 Task: Open Card Web Analytics Review in Board Public Relations Press Release Strategy and Execution to Workspace Employee Assistance Programs and add a team member Softage.3@softage.net, a label Red, a checklist Hydroelectric Power, an attachment from your google drive, a color Red and finally, add a card description 'Plan and execute company team-building activity at an escape room' and a comment 'This task requires us to be proactive in identifying potential roadblocks and taking steps to overcome them.'. Add a start date 'Jan 03, 1900' with a due date 'Jan 03, 1900'
Action: Mouse moved to (84, 309)
Screenshot: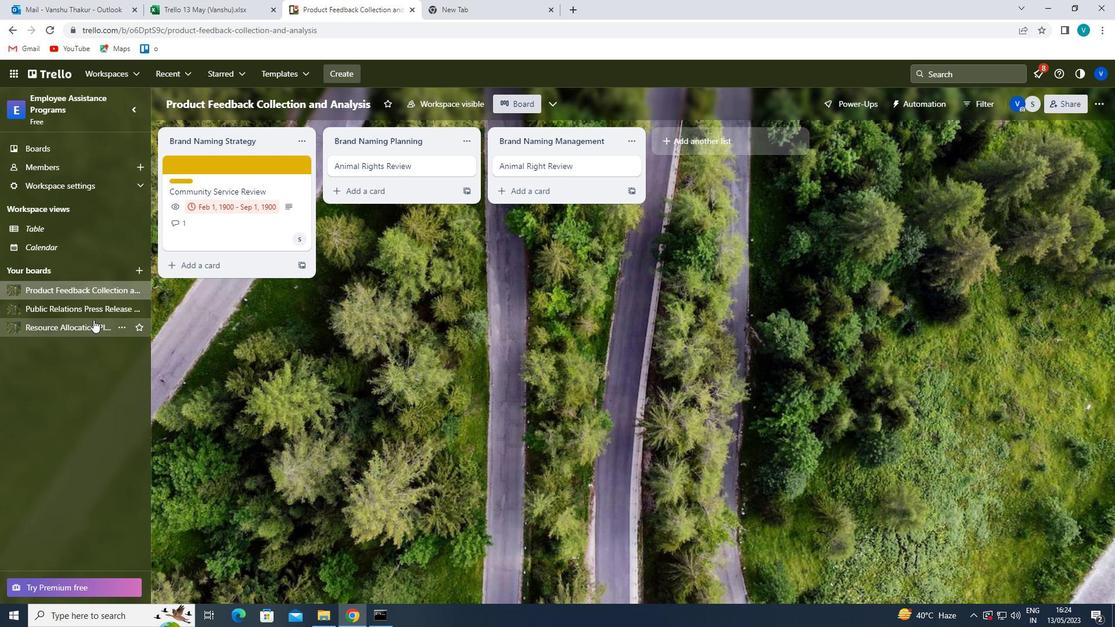 
Action: Mouse pressed left at (84, 309)
Screenshot: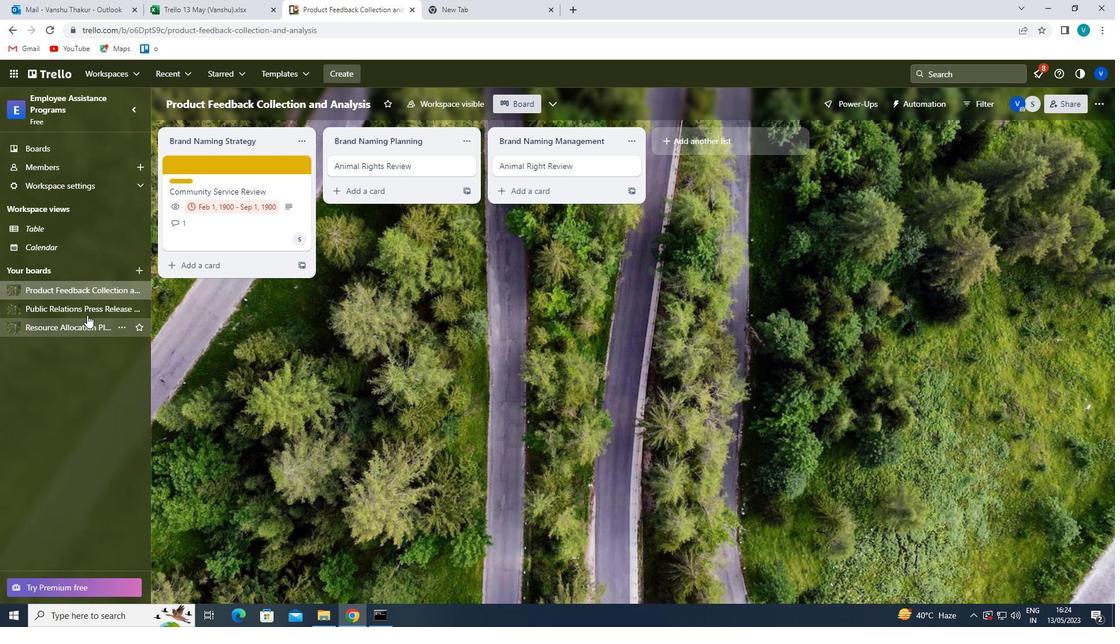 
Action: Mouse moved to (226, 162)
Screenshot: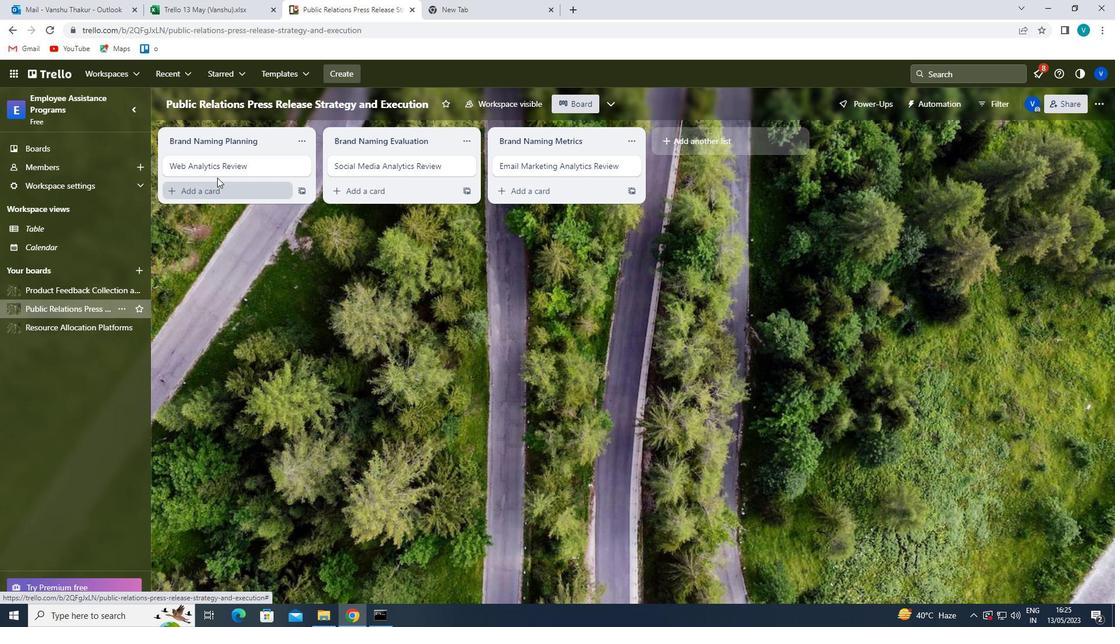 
Action: Mouse pressed left at (226, 162)
Screenshot: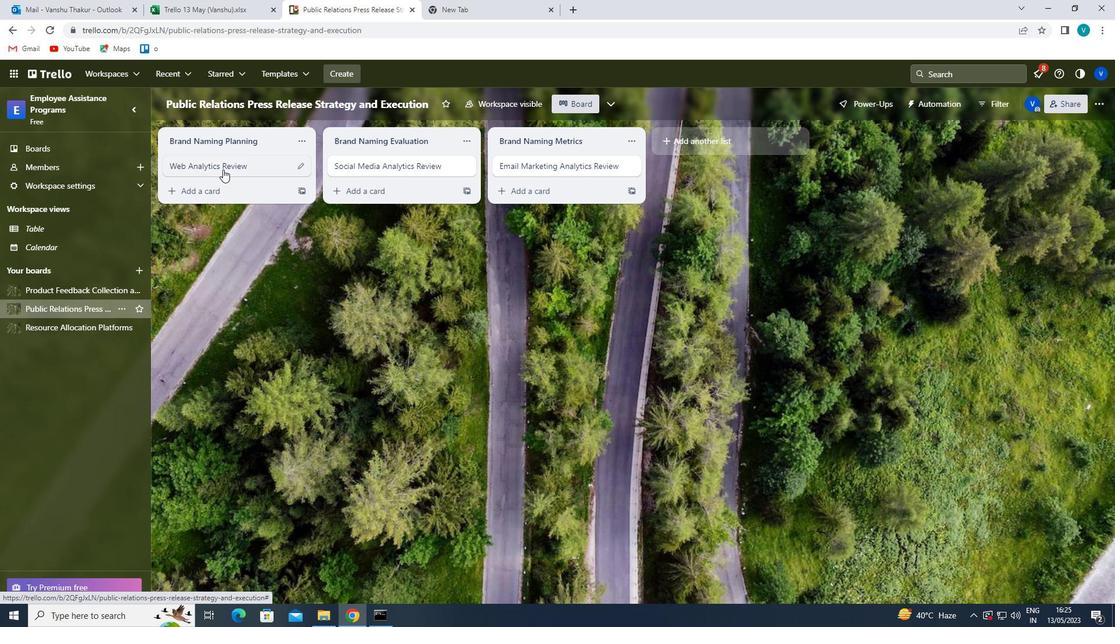 
Action: Mouse moved to (707, 163)
Screenshot: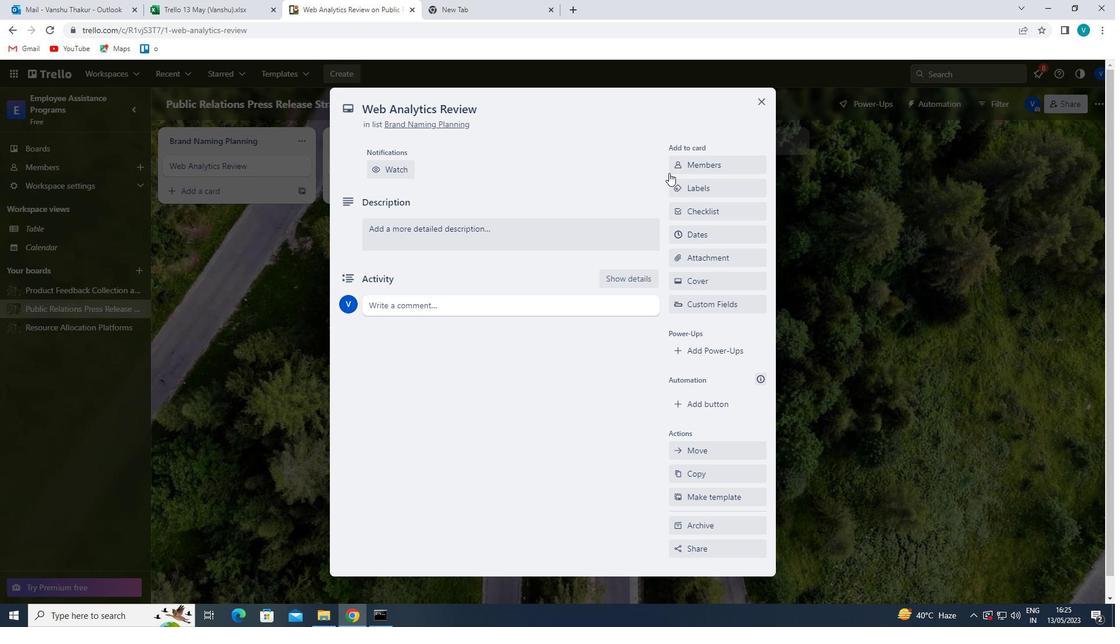
Action: Mouse pressed left at (707, 163)
Screenshot: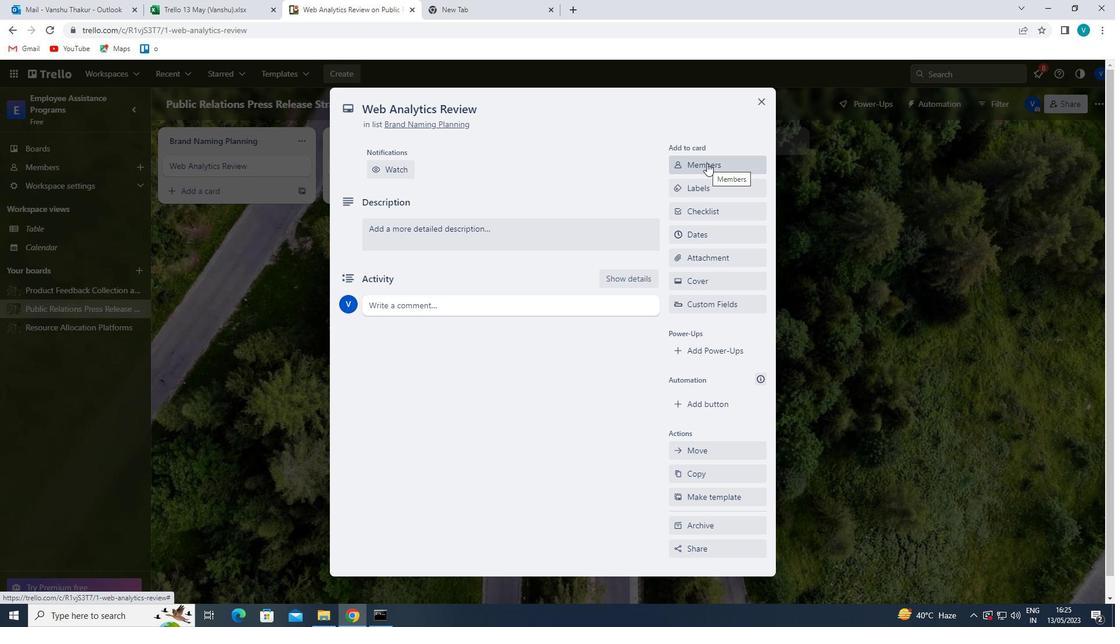 
Action: Mouse moved to (711, 202)
Screenshot: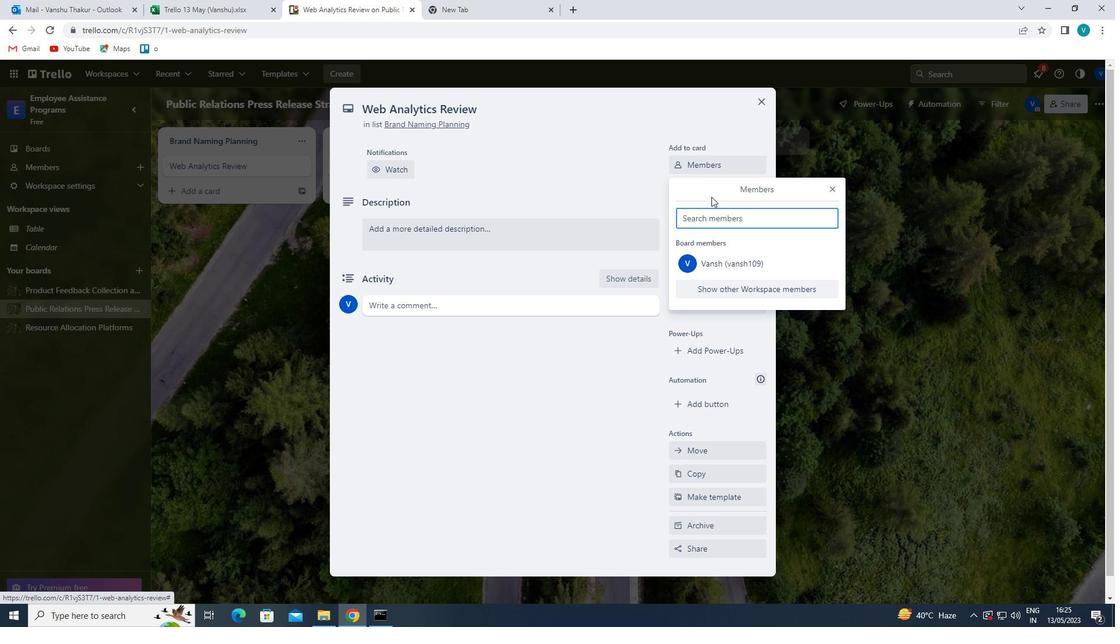
Action: Mouse pressed left at (711, 202)
Screenshot: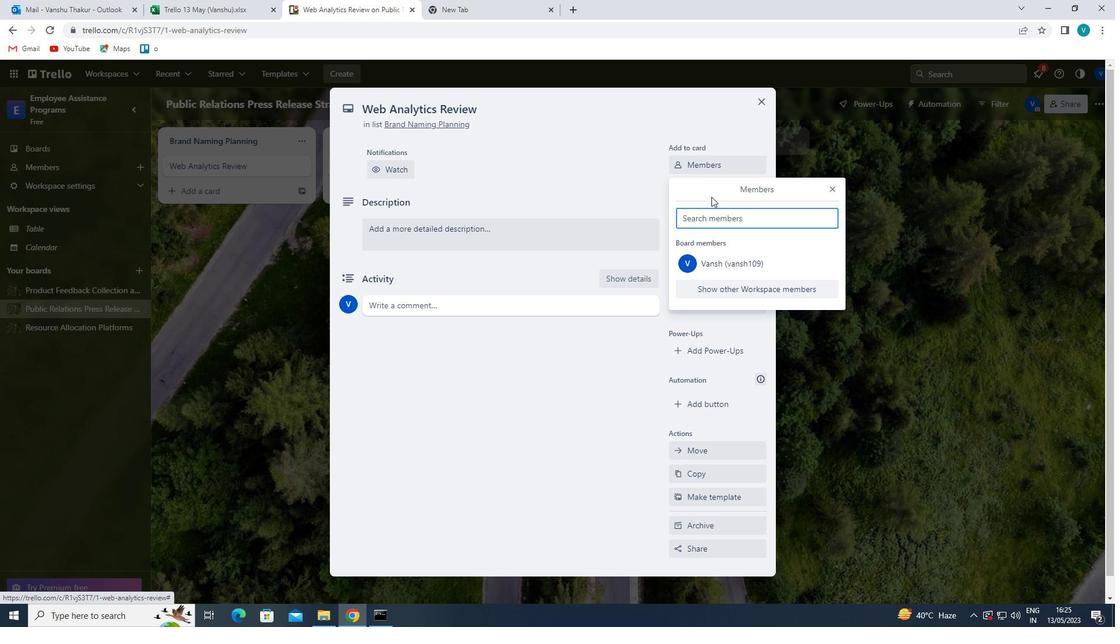 
Action: Mouse moved to (711, 208)
Screenshot: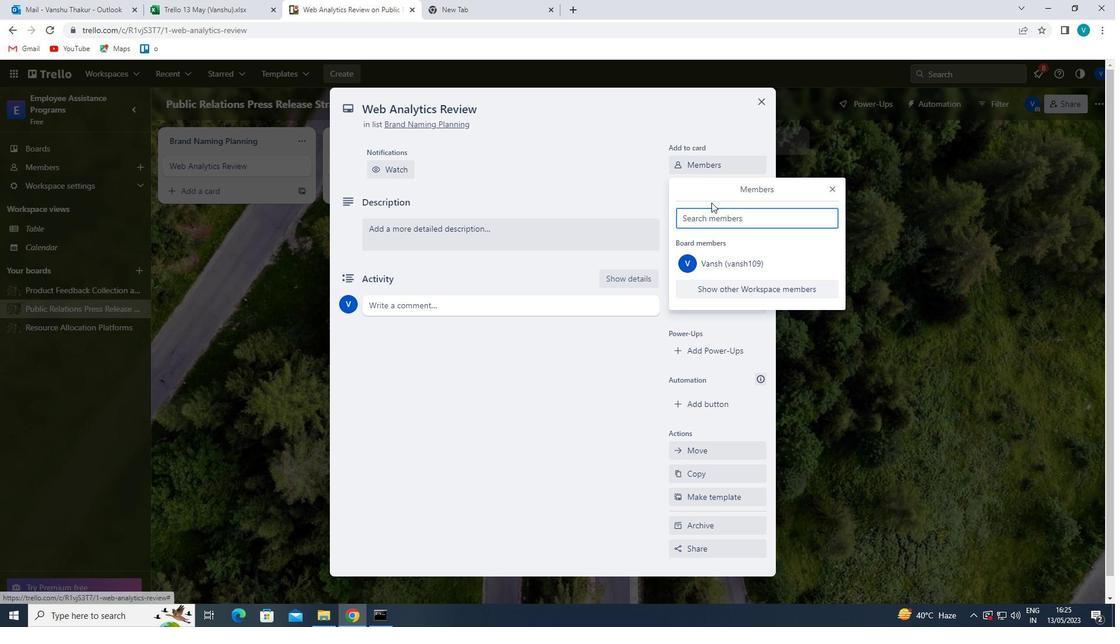 
Action: Mouse pressed left at (711, 208)
Screenshot: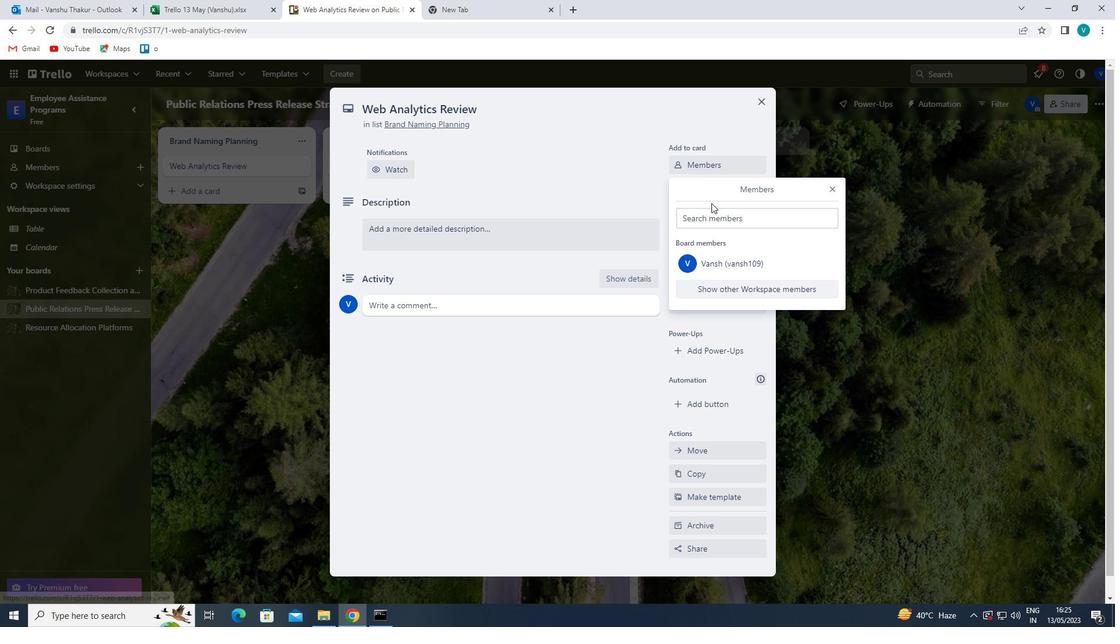 
Action: Key pressed <Key.shift>SOFT
Screenshot: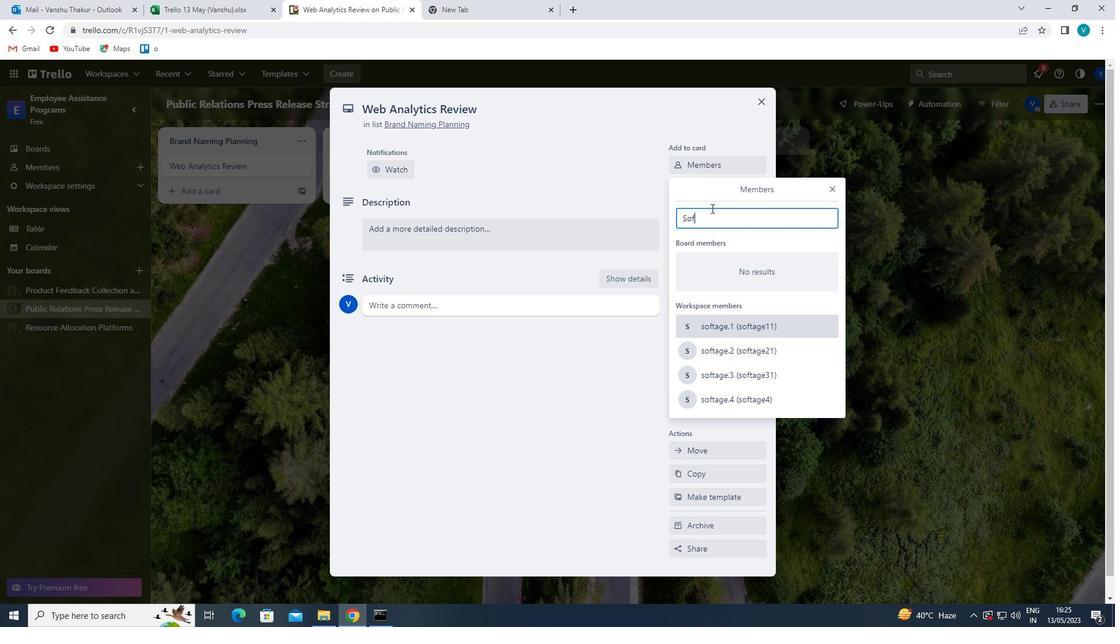 
Action: Mouse moved to (727, 368)
Screenshot: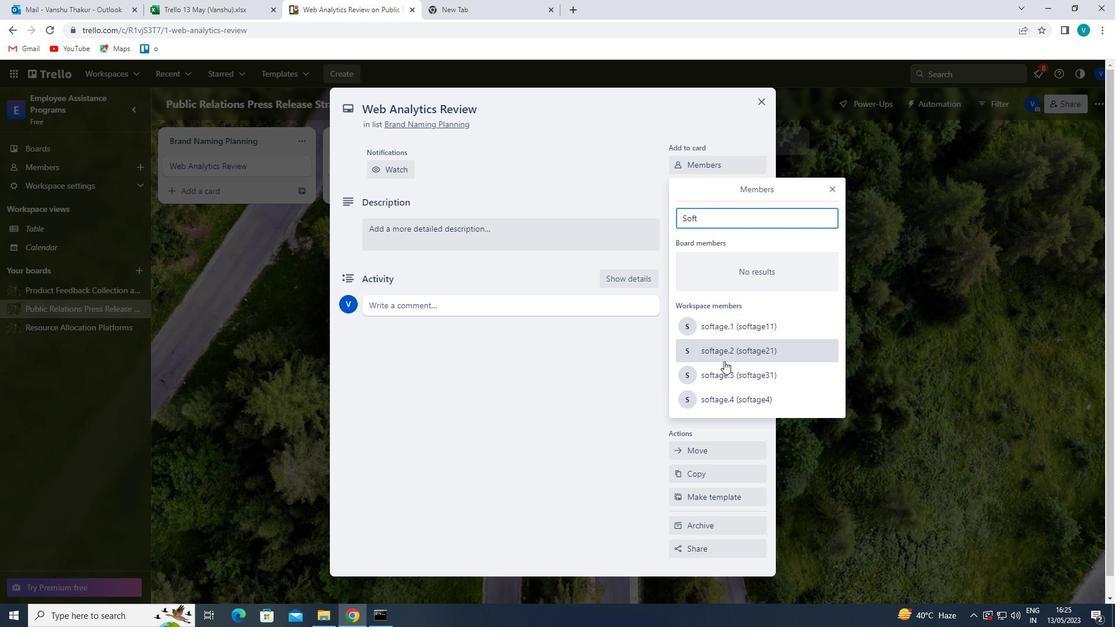 
Action: Mouse pressed left at (727, 368)
Screenshot: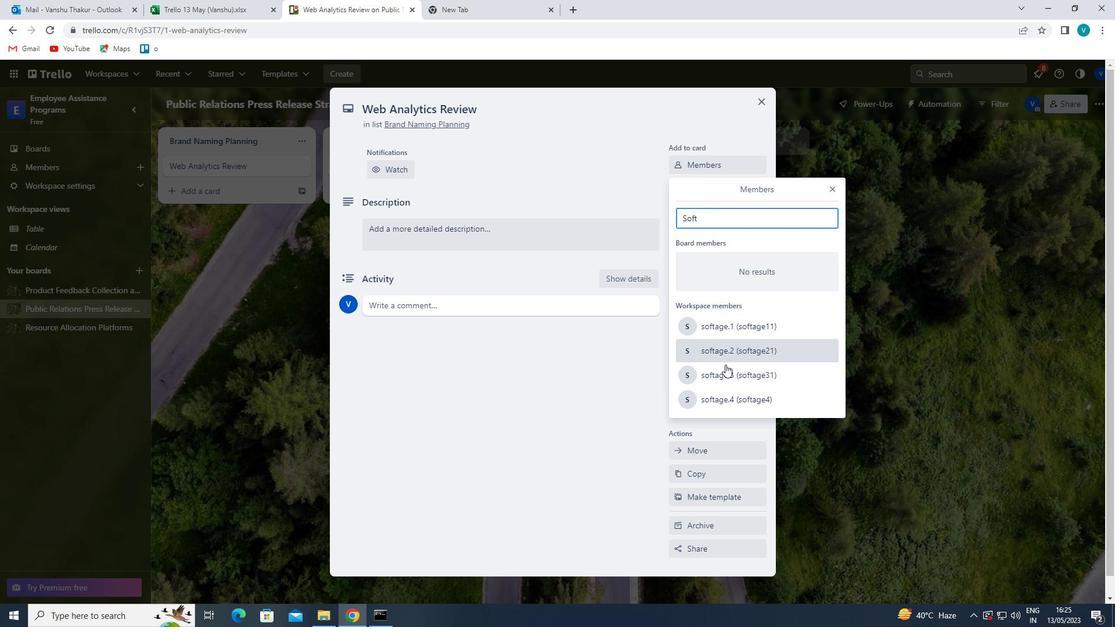 
Action: Mouse moved to (833, 189)
Screenshot: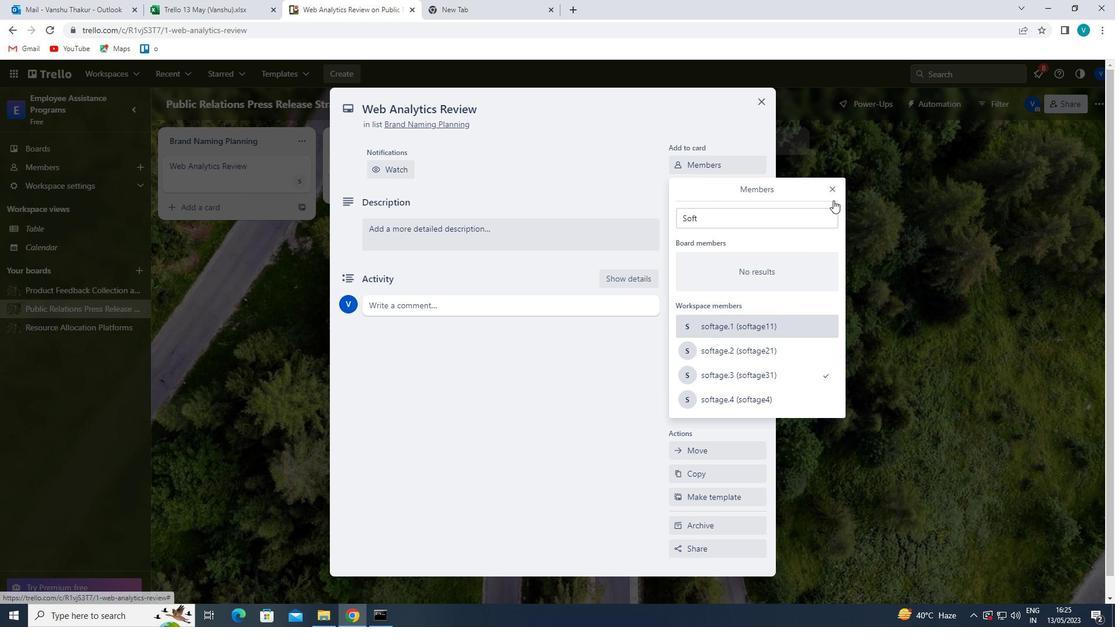 
Action: Mouse pressed left at (833, 189)
Screenshot: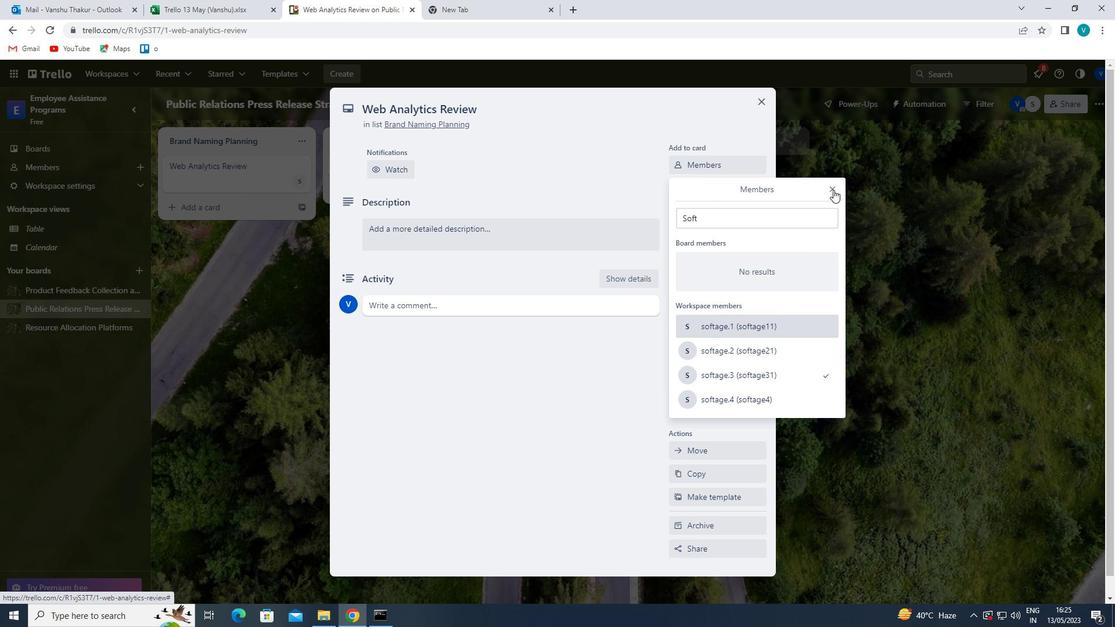 
Action: Mouse moved to (707, 228)
Screenshot: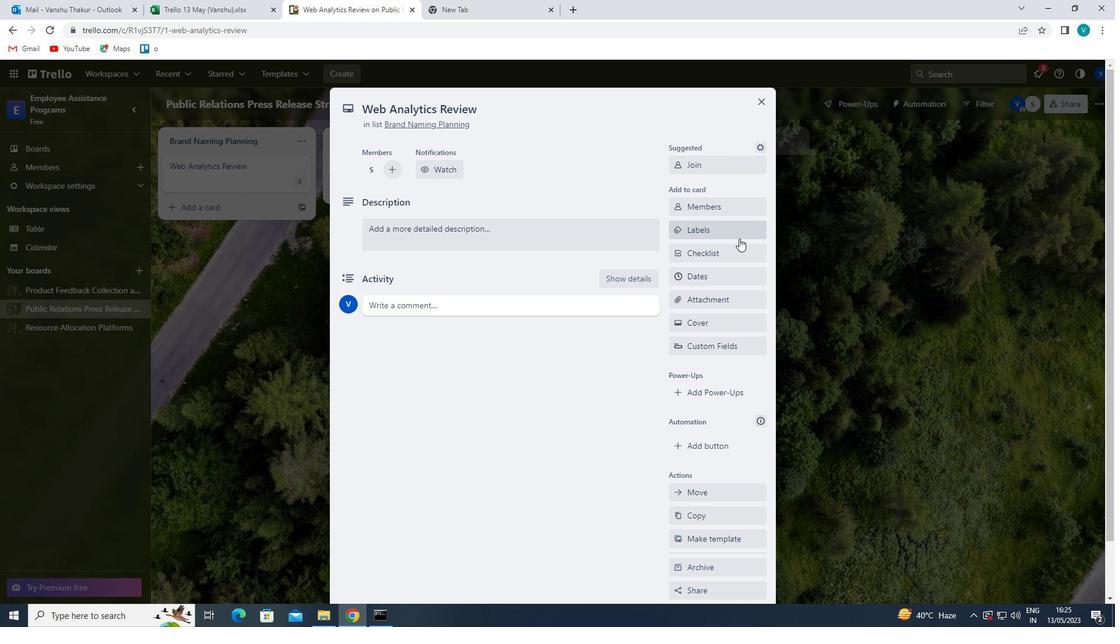 
Action: Mouse pressed left at (707, 228)
Screenshot: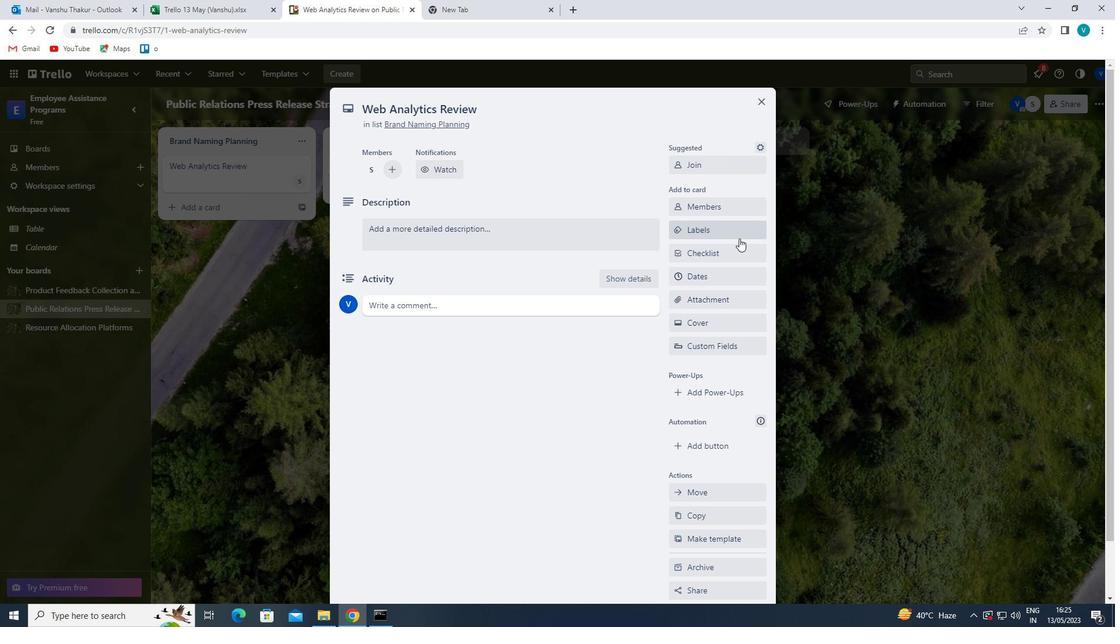 
Action: Mouse moved to (736, 390)
Screenshot: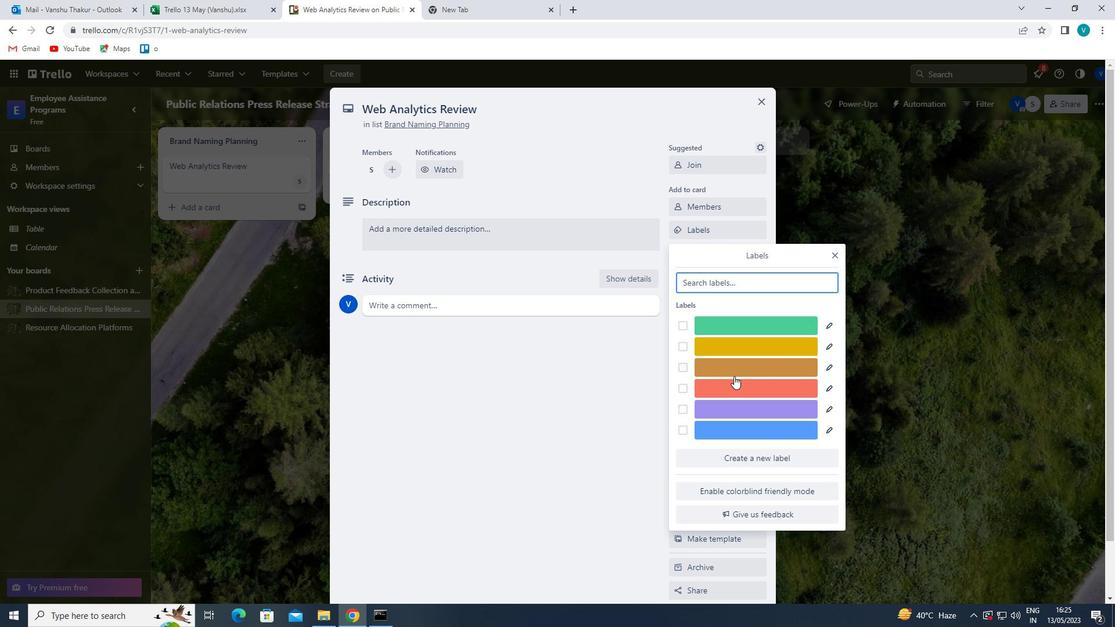 
Action: Mouse pressed left at (736, 390)
Screenshot: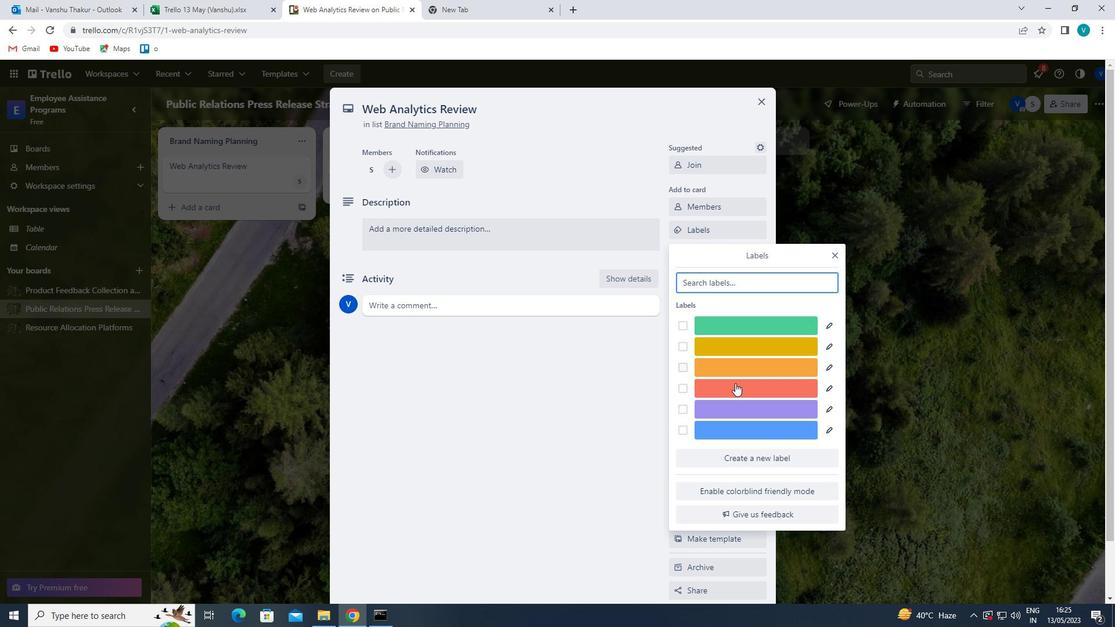 
Action: Mouse moved to (836, 253)
Screenshot: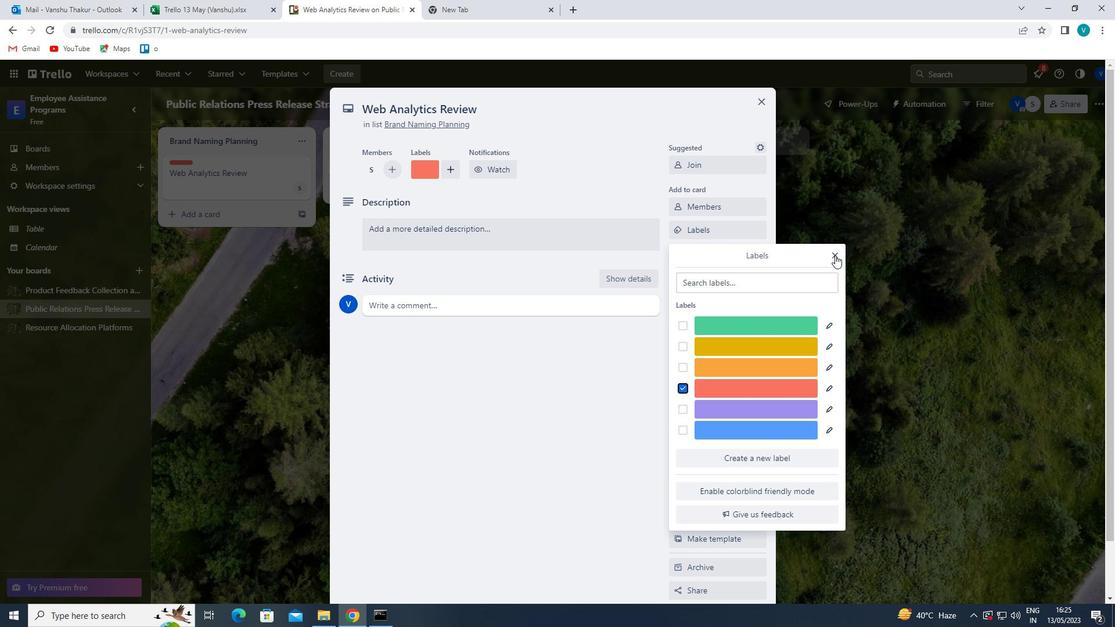 
Action: Mouse pressed left at (836, 253)
Screenshot: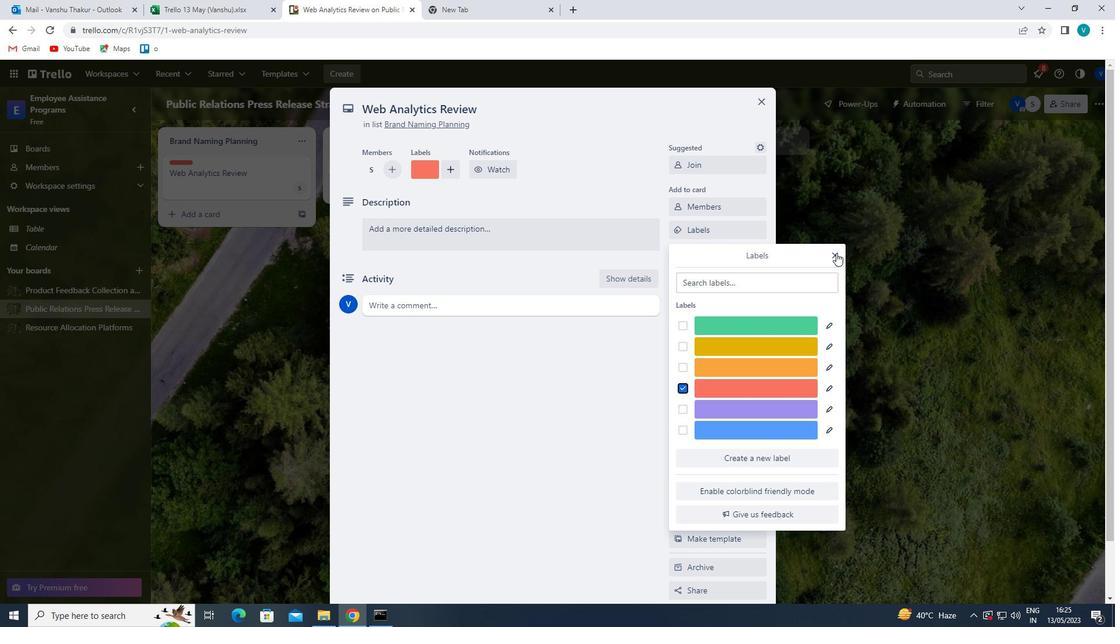 
Action: Mouse moved to (693, 248)
Screenshot: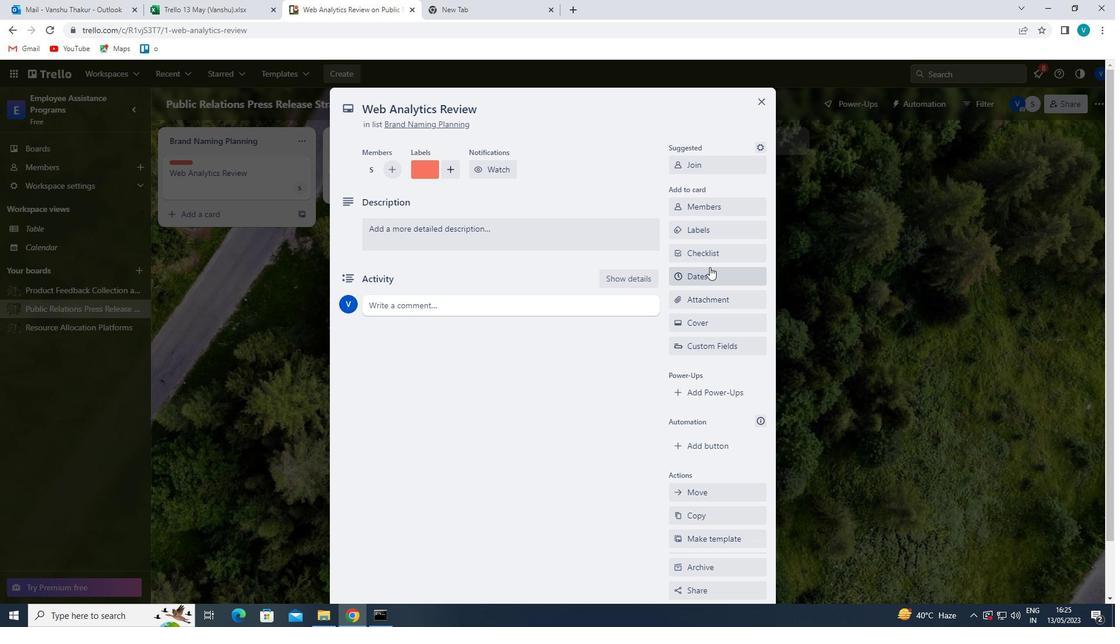 
Action: Mouse pressed left at (693, 248)
Screenshot: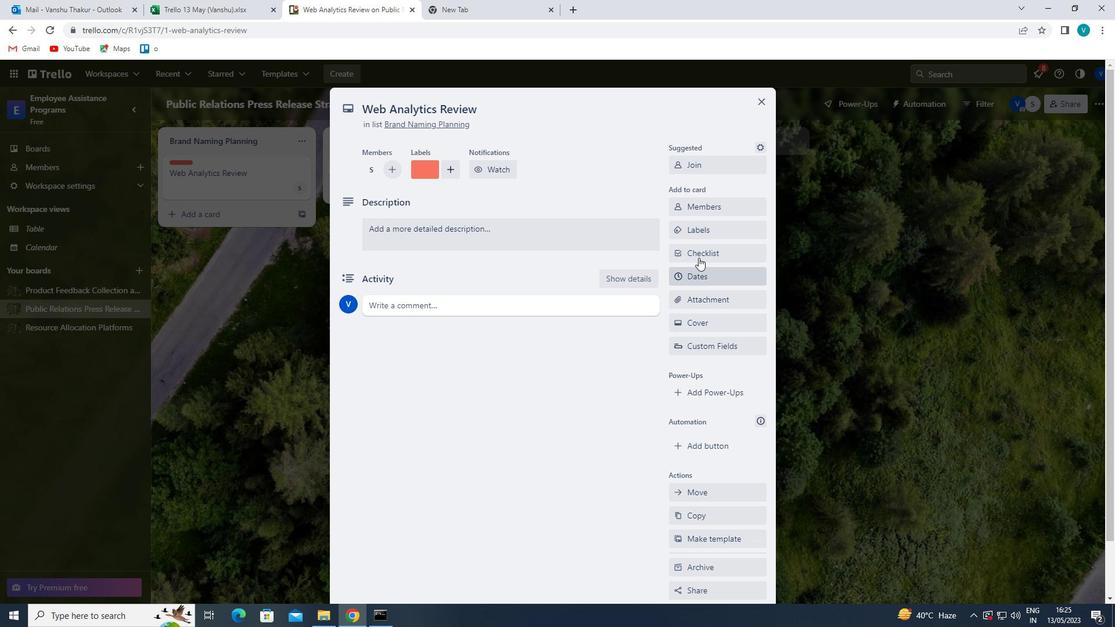 
Action: Mouse moved to (569, 277)
Screenshot: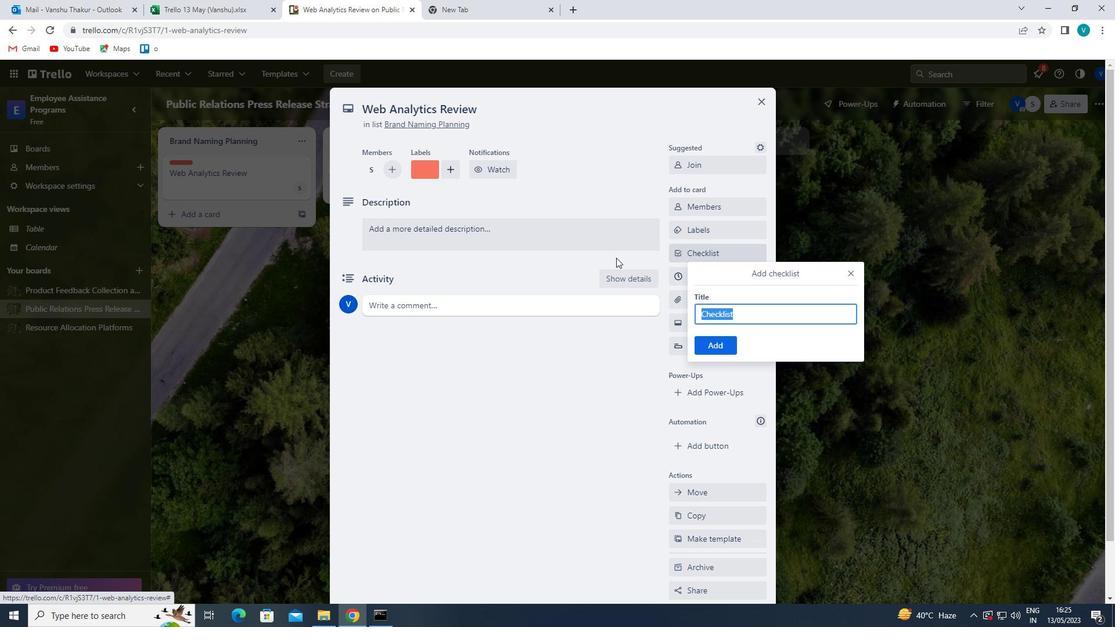 
Action: Key pressed <Key.shift>HYDRO
Screenshot: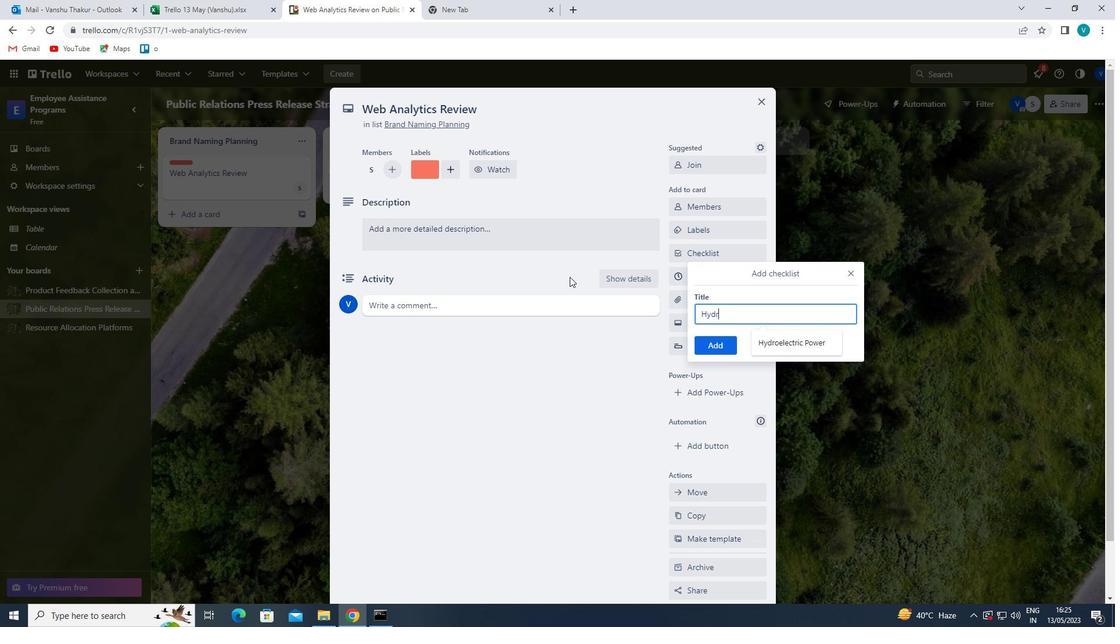 
Action: Mouse moved to (794, 345)
Screenshot: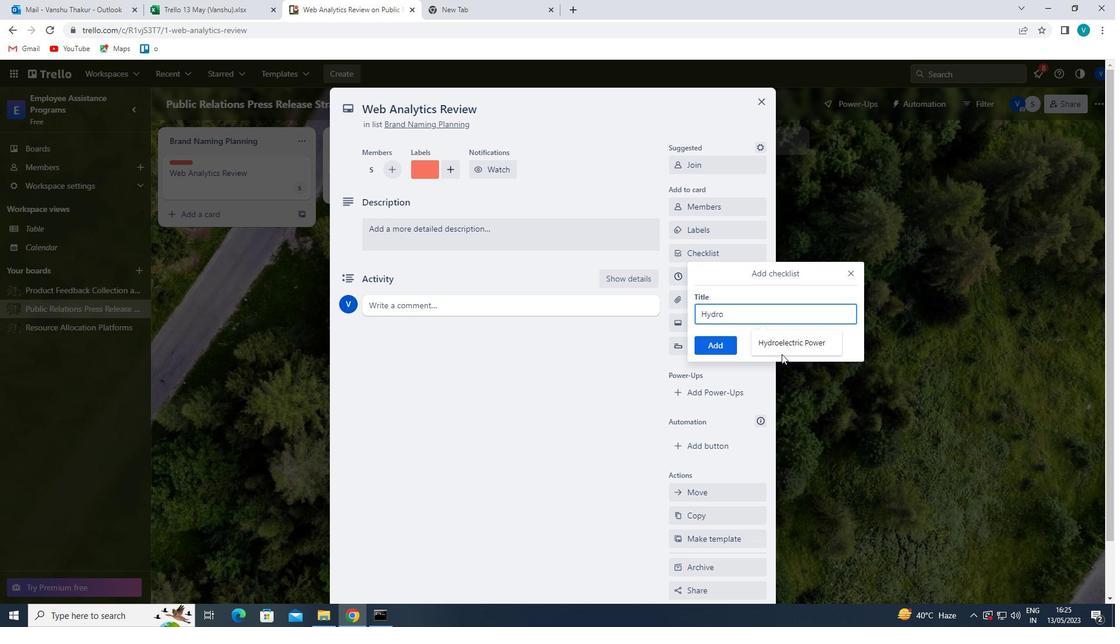 
Action: Mouse pressed left at (794, 345)
Screenshot: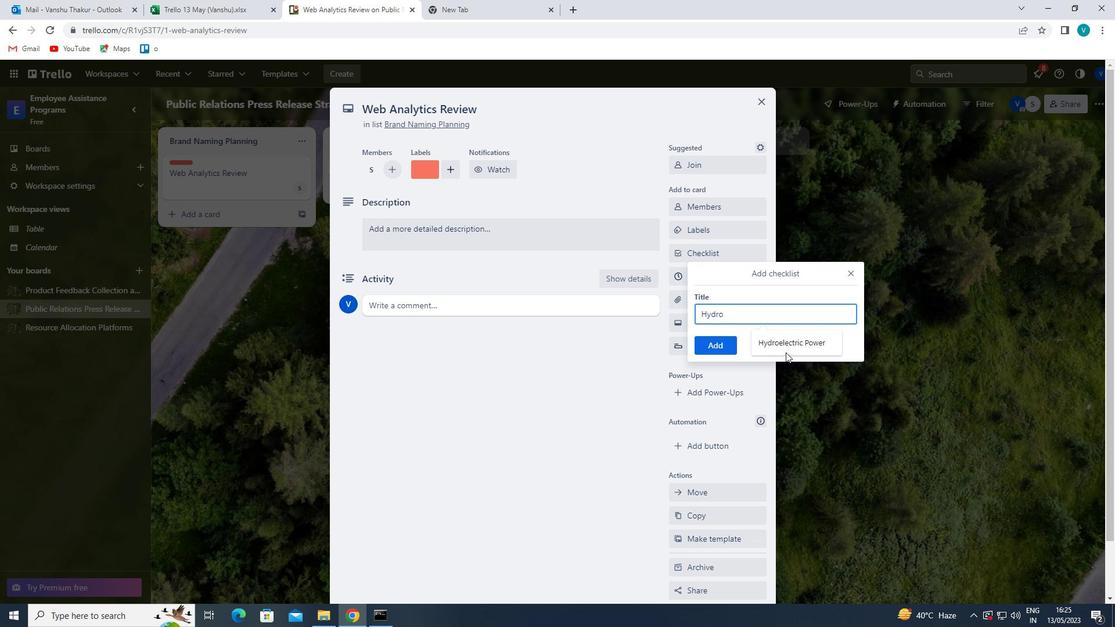 
Action: Mouse moved to (715, 344)
Screenshot: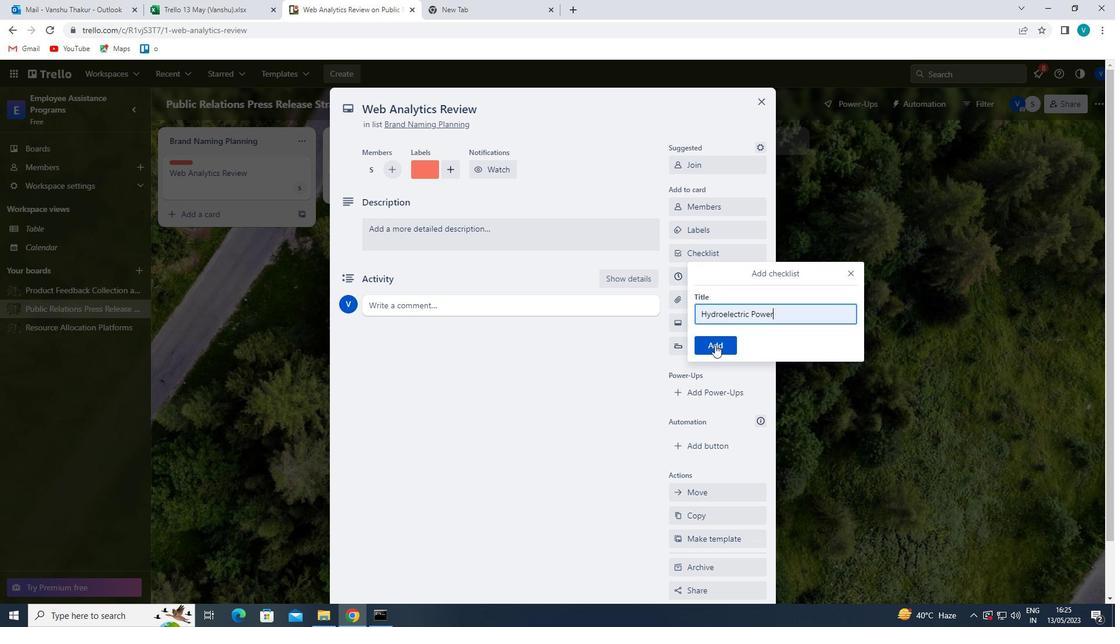 
Action: Mouse pressed left at (715, 344)
Screenshot: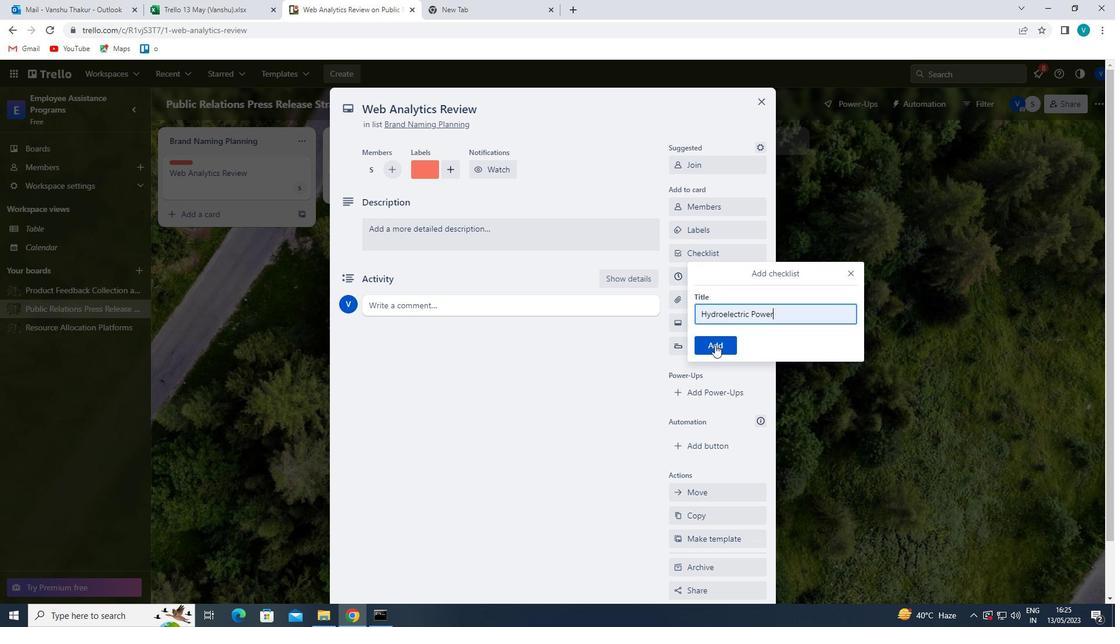 
Action: Mouse moved to (725, 300)
Screenshot: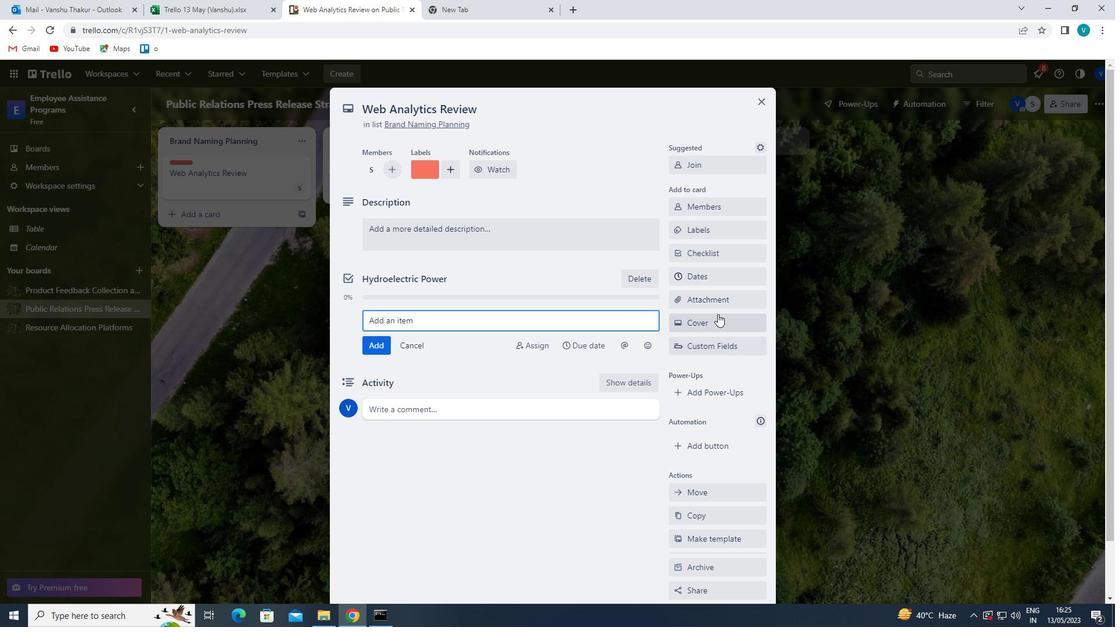 
Action: Mouse pressed left at (725, 300)
Screenshot: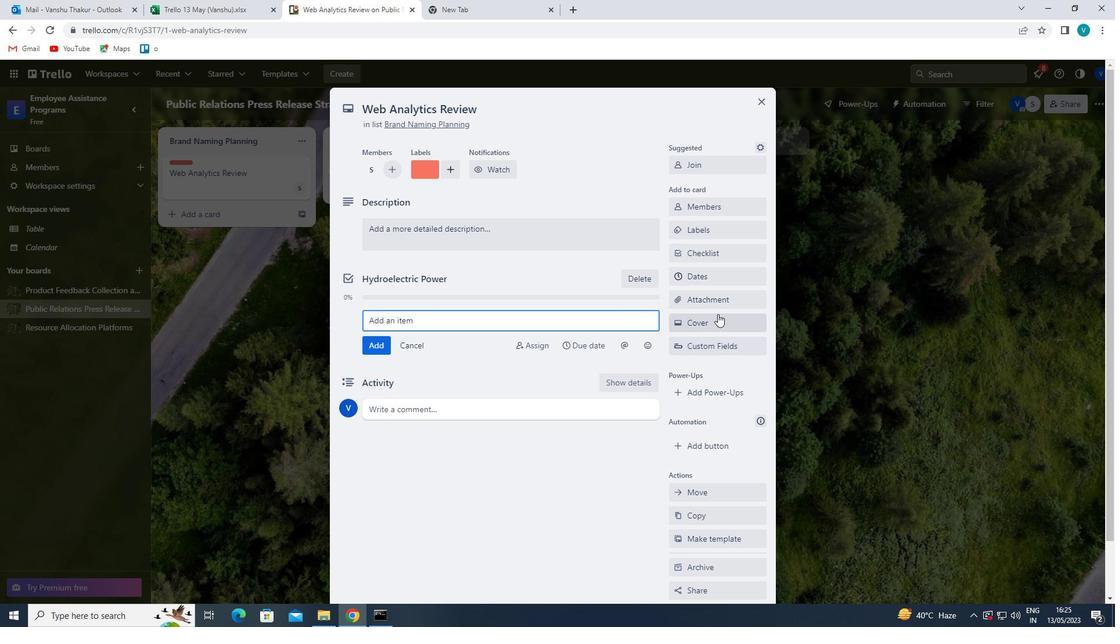 
Action: Mouse moved to (706, 384)
Screenshot: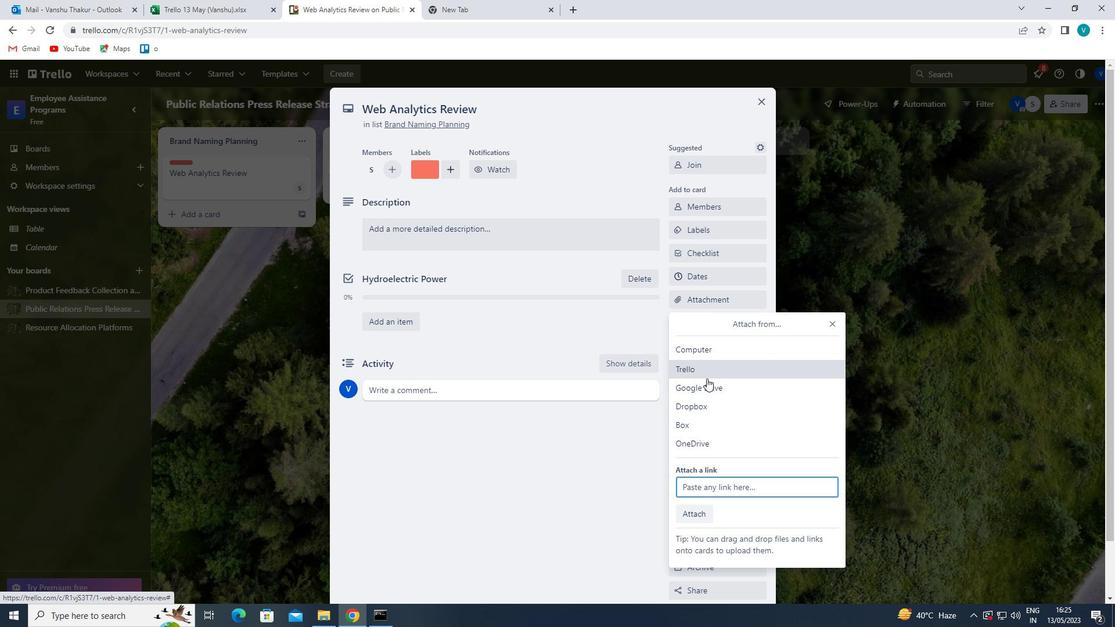 
Action: Mouse pressed left at (706, 384)
Screenshot: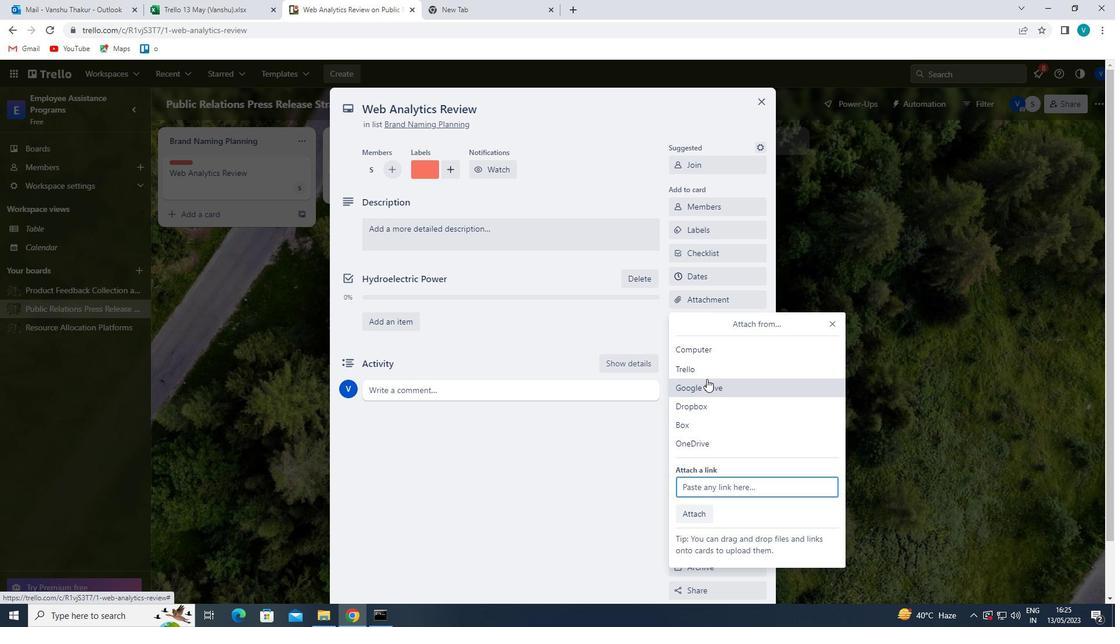 
Action: Mouse moved to (660, 322)
Screenshot: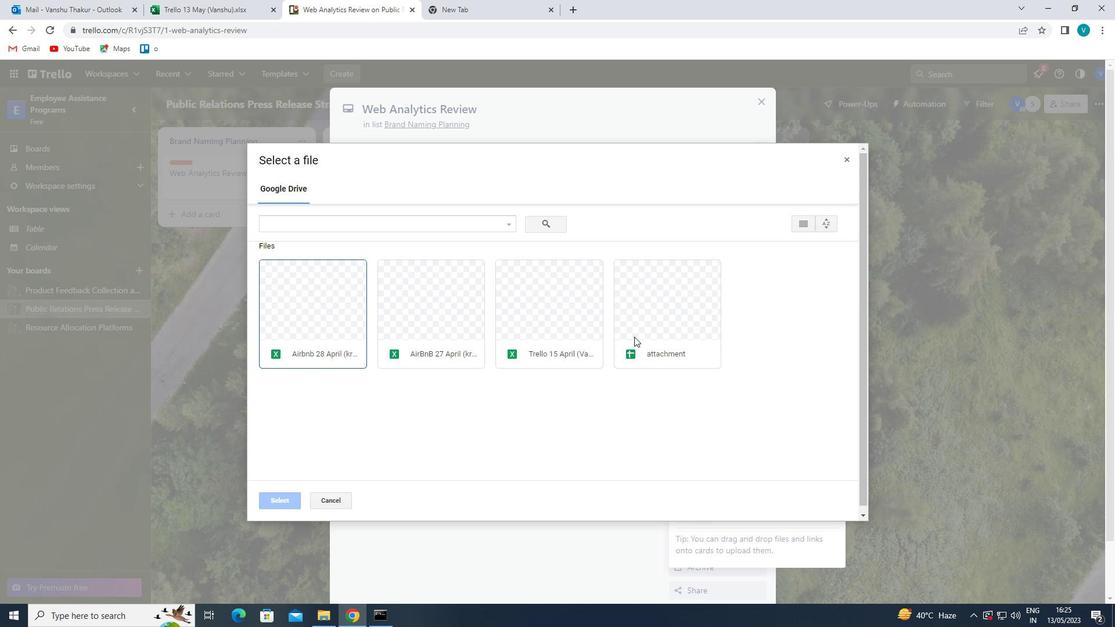 
Action: Mouse pressed left at (660, 322)
Screenshot: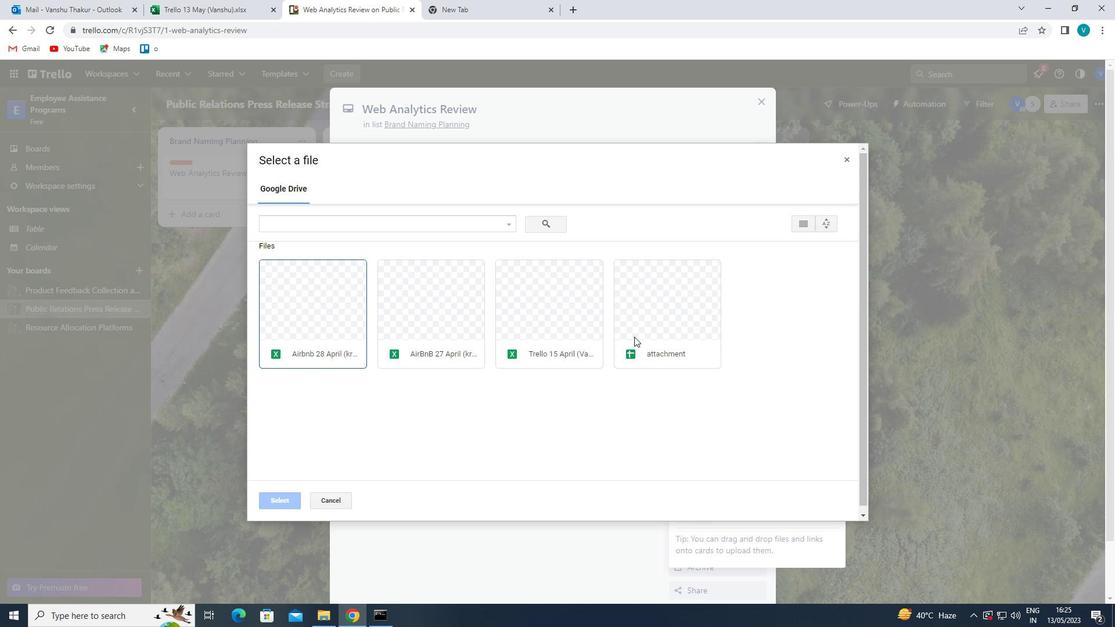 
Action: Mouse moved to (659, 324)
Screenshot: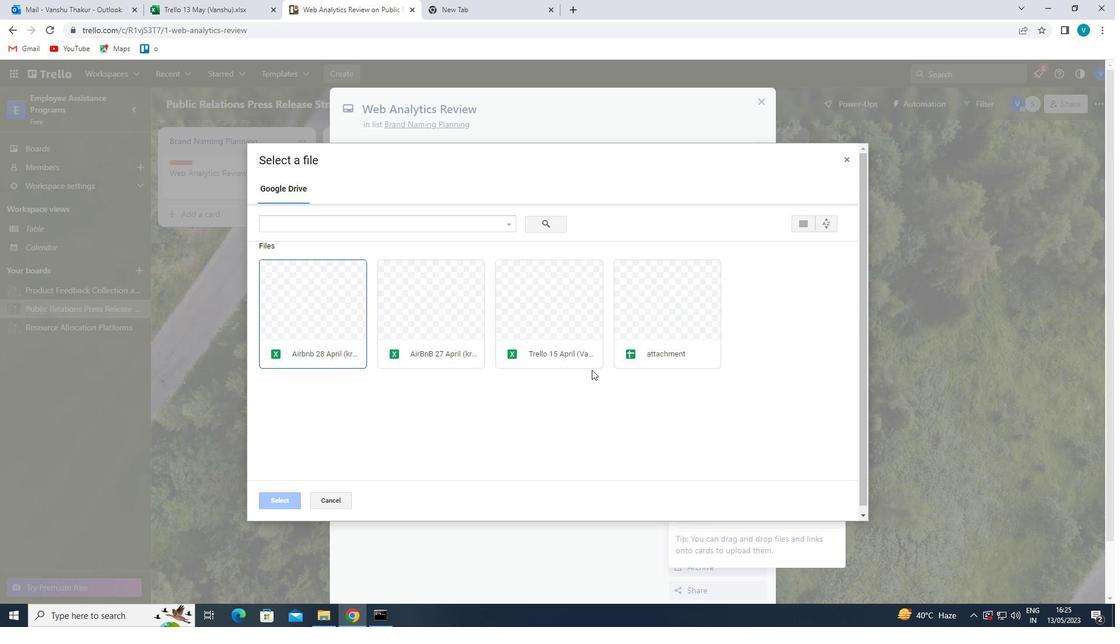 
Action: Mouse pressed left at (659, 324)
Screenshot: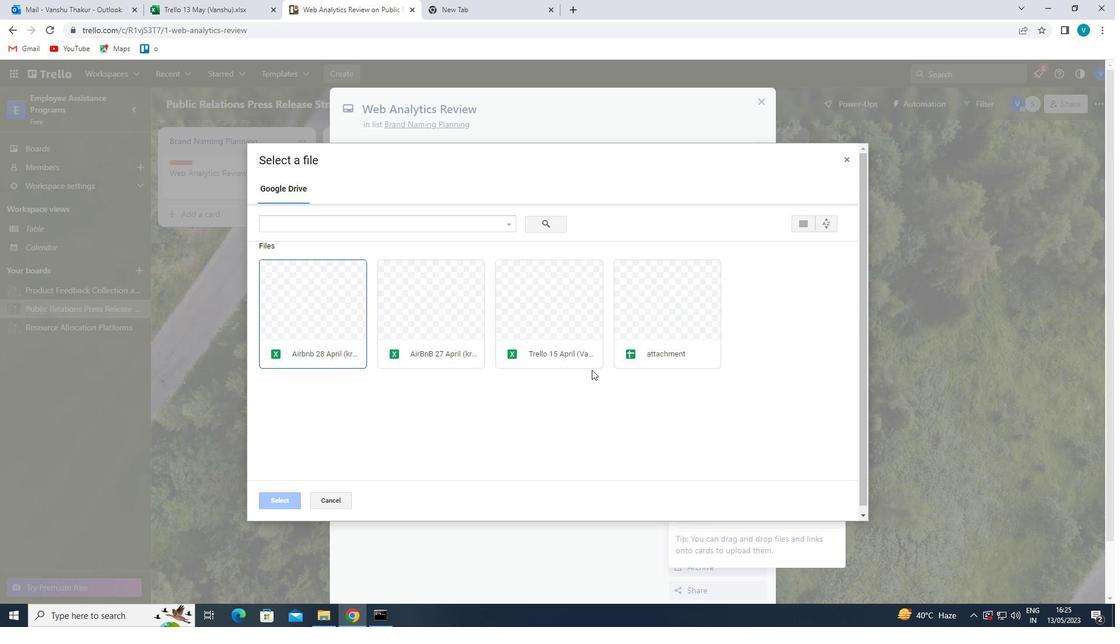 
Action: Mouse moved to (283, 500)
Screenshot: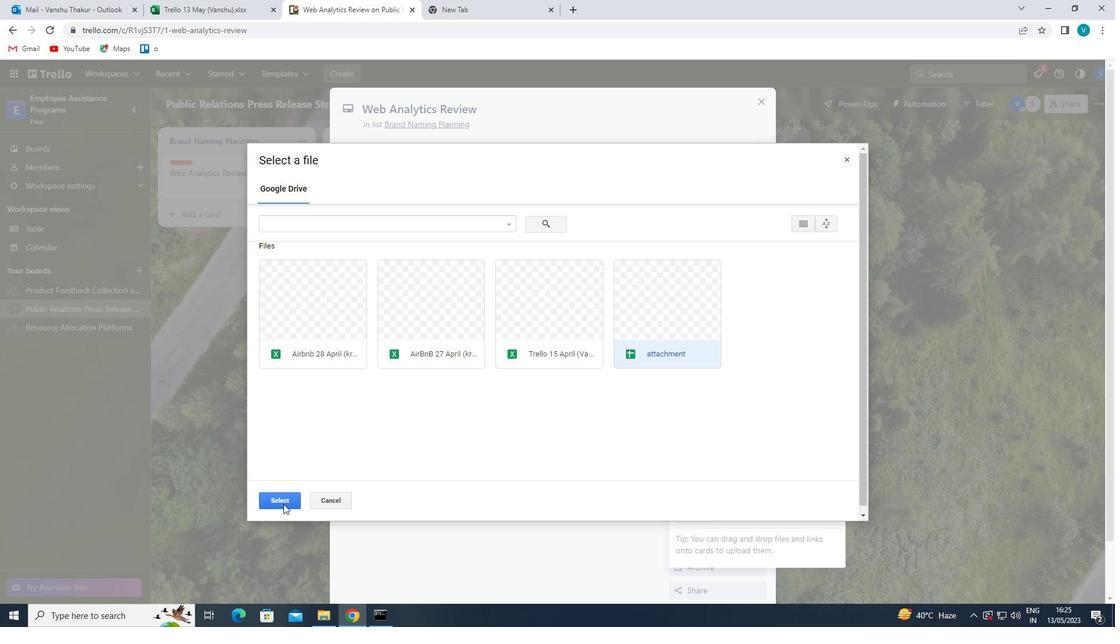 
Action: Mouse pressed left at (283, 500)
Screenshot: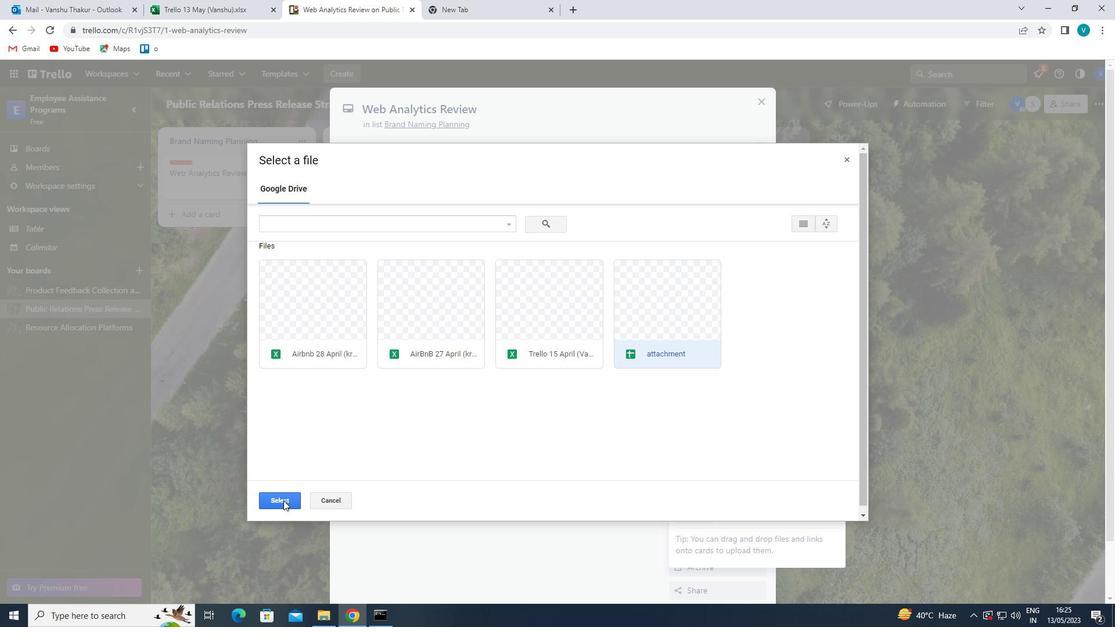
Action: Mouse moved to (716, 320)
Screenshot: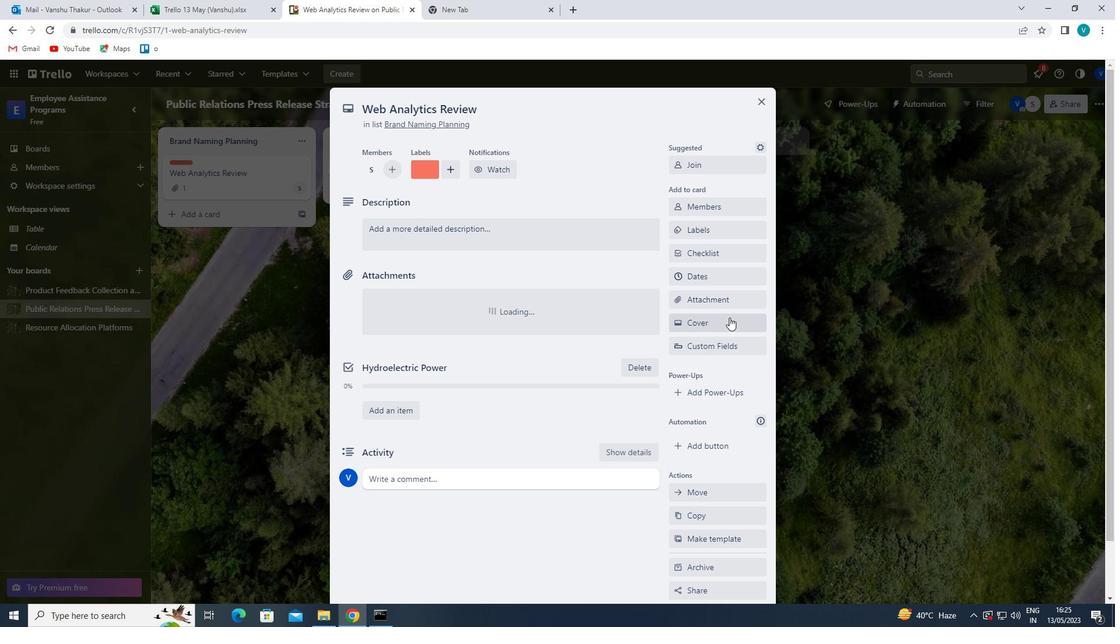 
Action: Mouse pressed left at (716, 320)
Screenshot: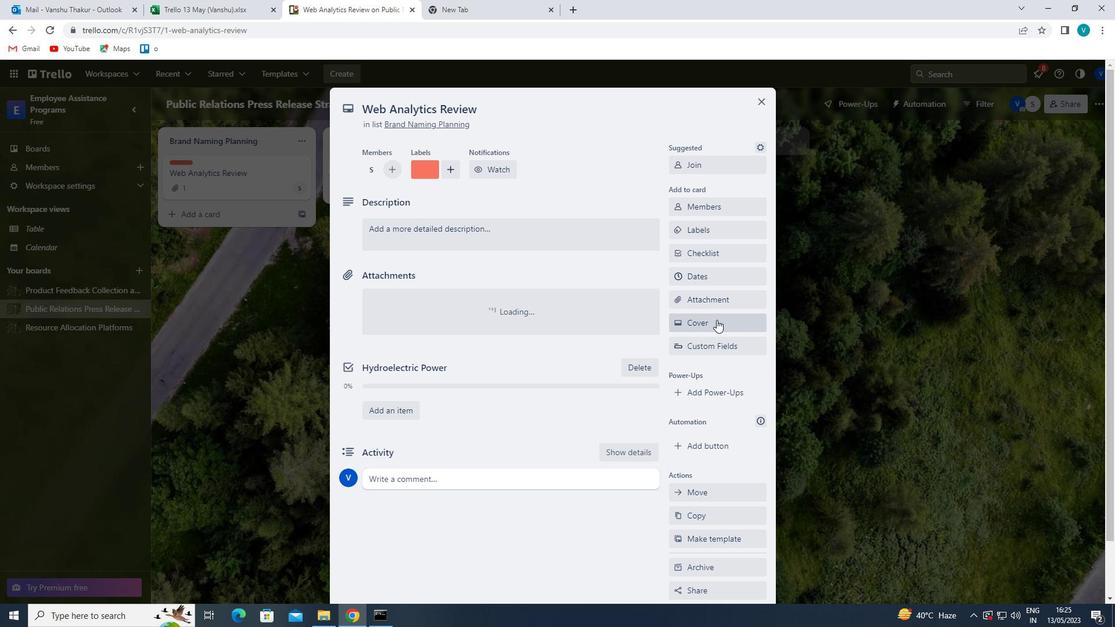 
Action: Mouse moved to (787, 369)
Screenshot: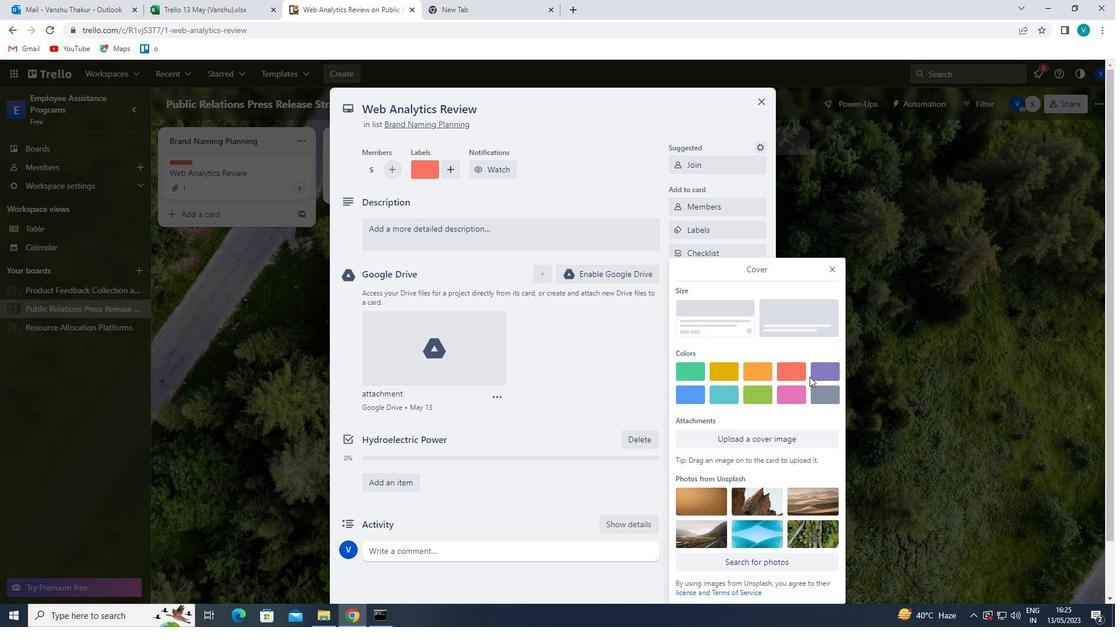 
Action: Mouse pressed left at (787, 369)
Screenshot: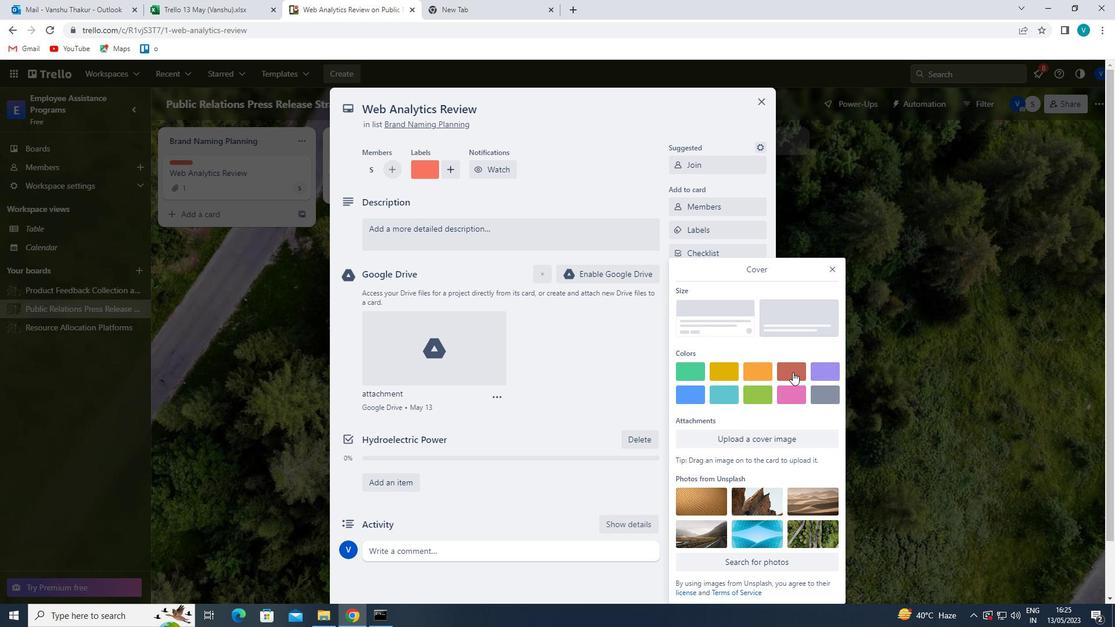 
Action: Mouse moved to (832, 246)
Screenshot: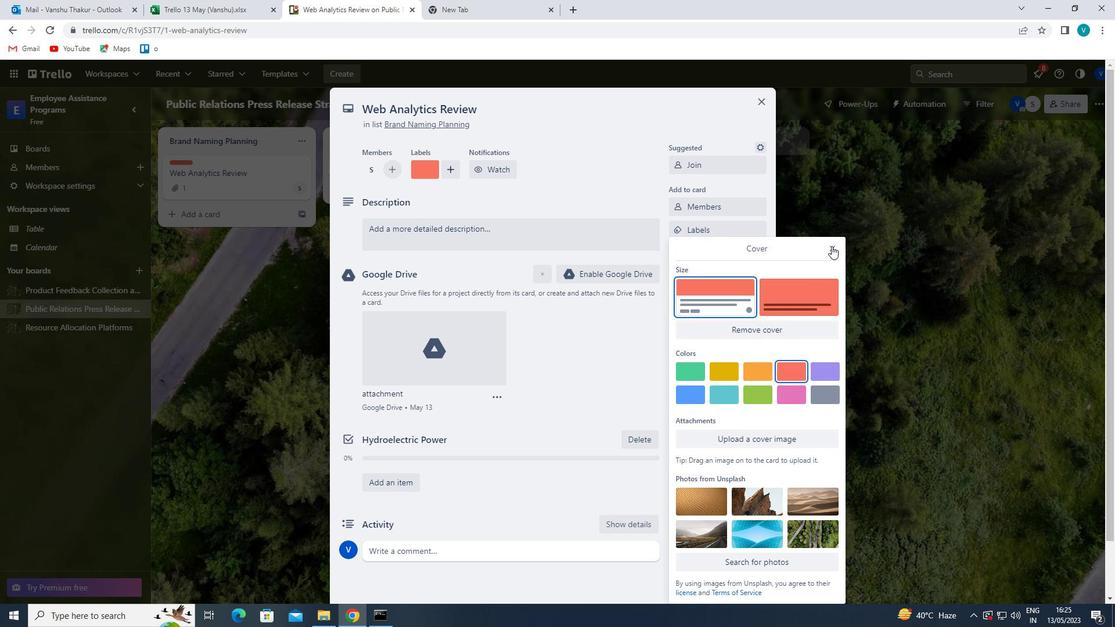 
Action: Mouse pressed left at (832, 246)
Screenshot: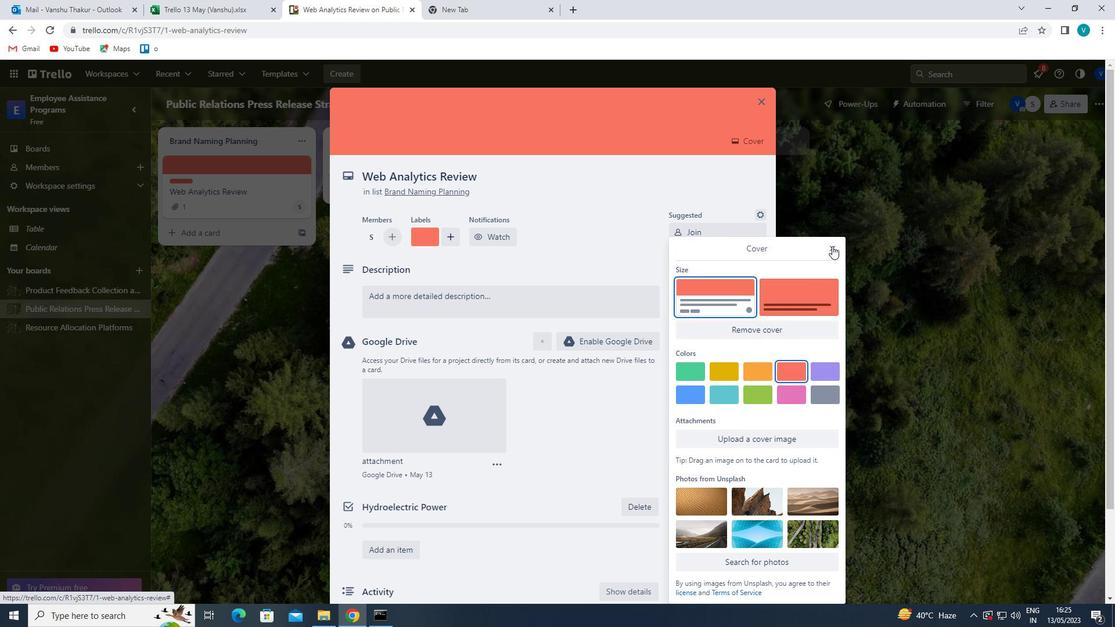 
Action: Mouse moved to (529, 298)
Screenshot: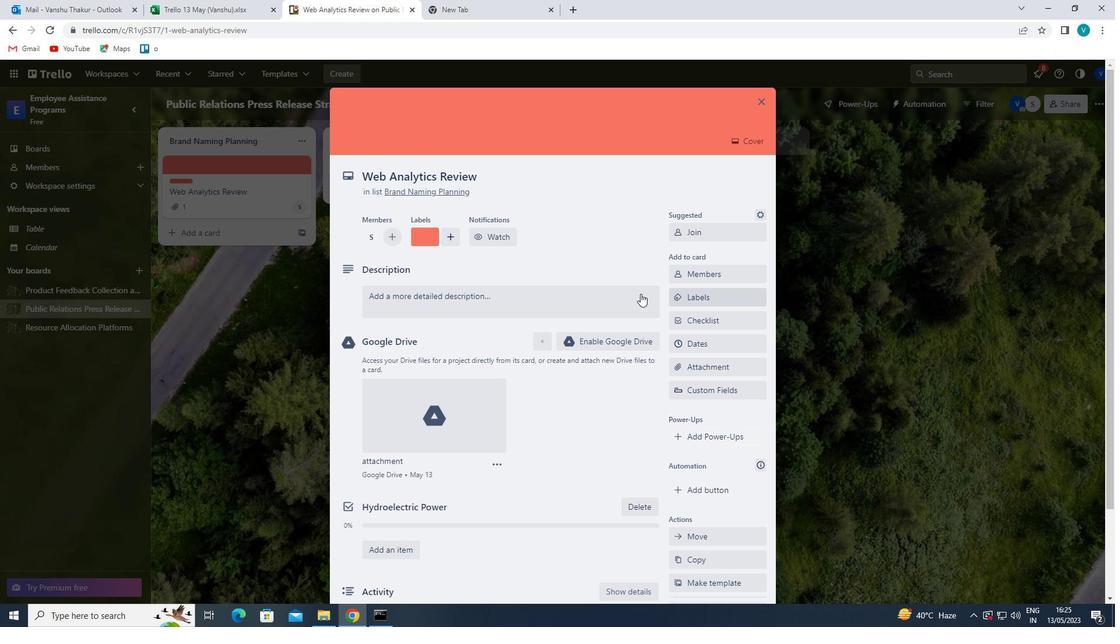 
Action: Mouse pressed left at (529, 298)
Screenshot: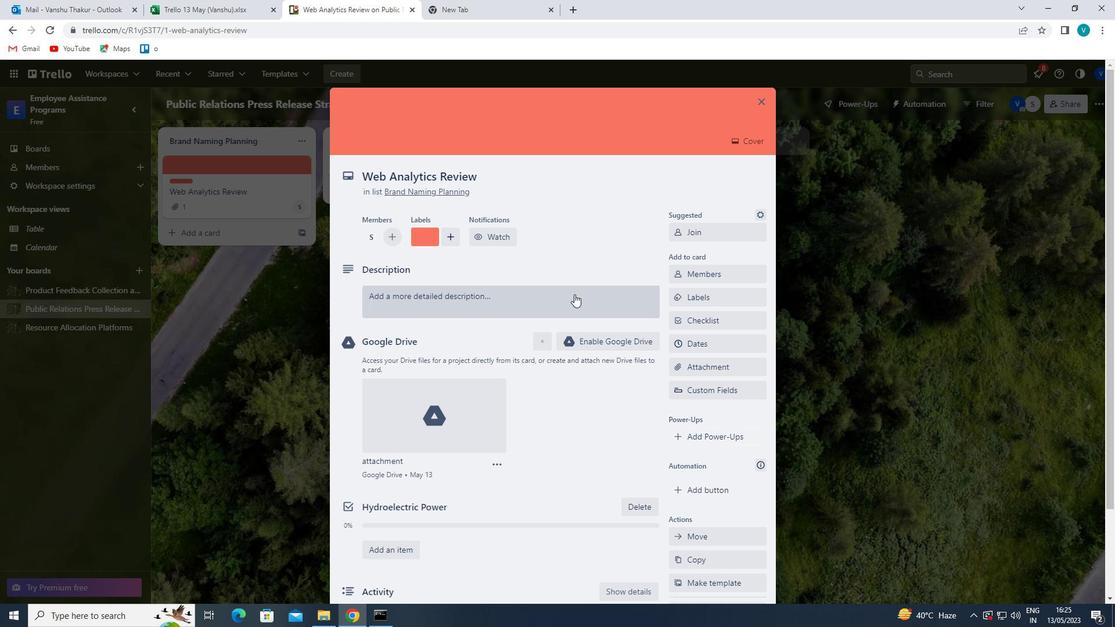 
Action: Key pressed '<Key.shift>PLAN<Key.space>AND<Key.space>EXECUTE<Key.space>COMPANY<Key.space>TEAM-BUILDING<Key.space>ACTIVIR<Key.backspace>TY<Key.space>AT<Key.space>AN<Key.space>ESCAPE<Key.space>ROOM'
Screenshot: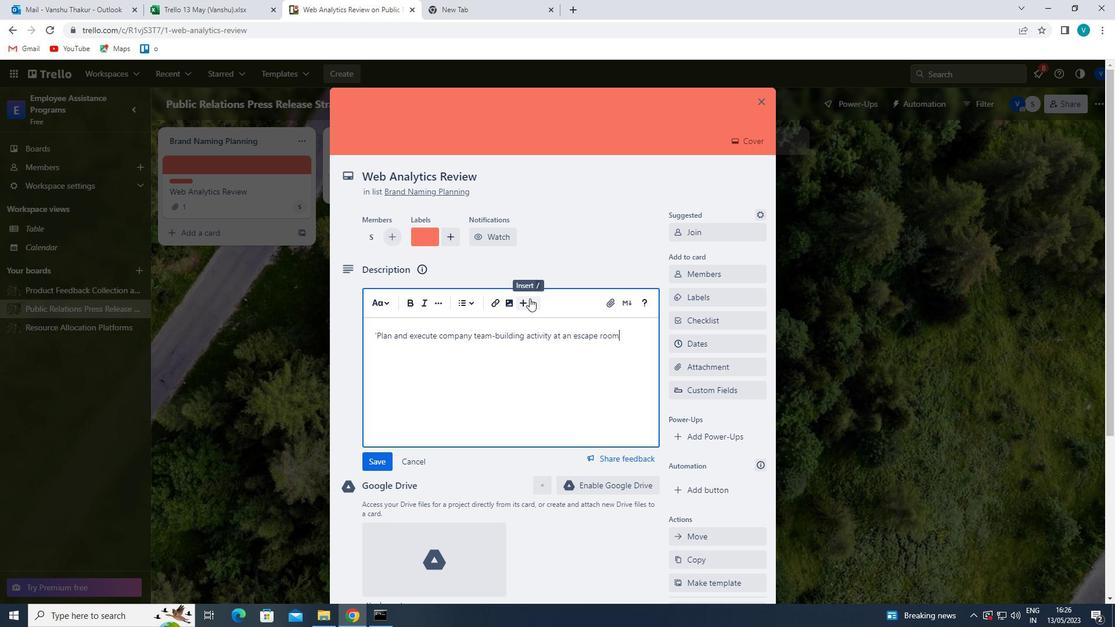
Action: Mouse moved to (375, 458)
Screenshot: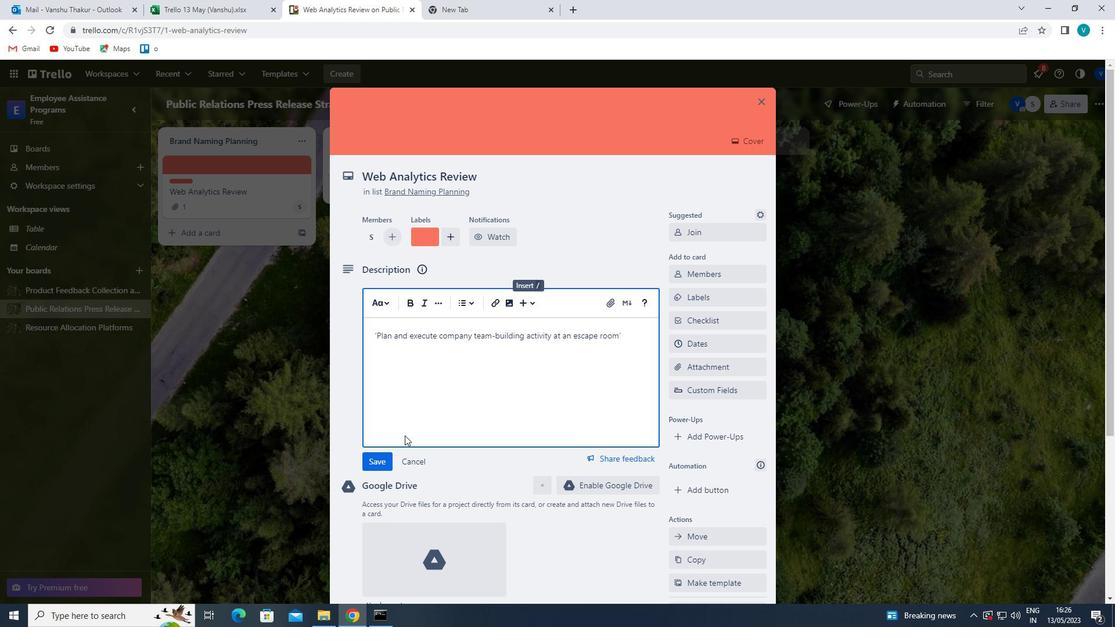 
Action: Mouse pressed left at (375, 458)
Screenshot: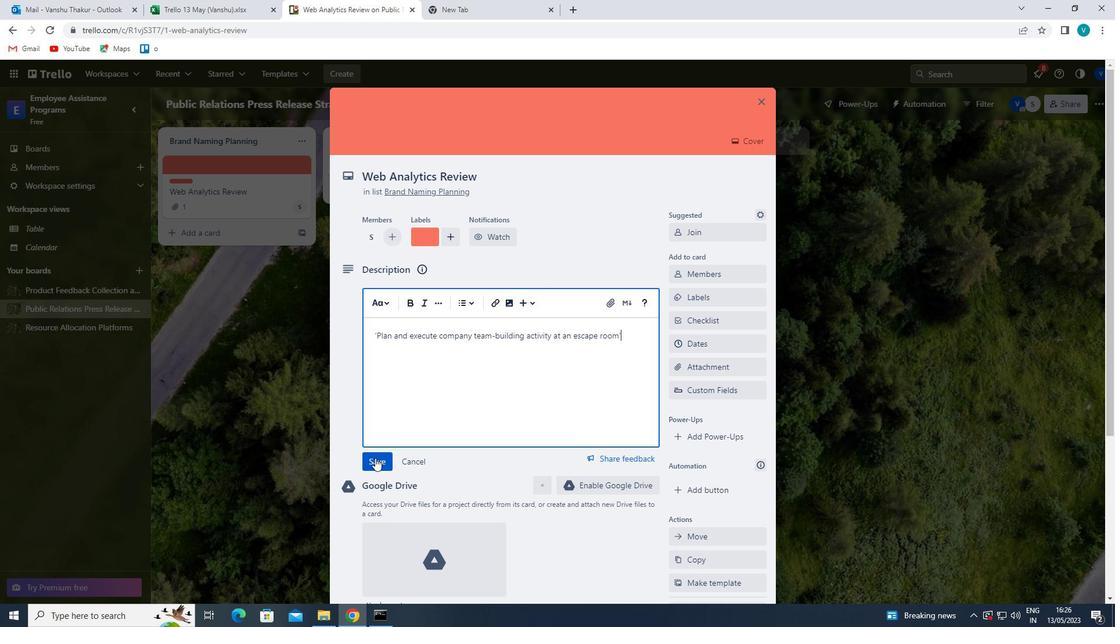 
Action: Mouse moved to (375, 458)
Screenshot: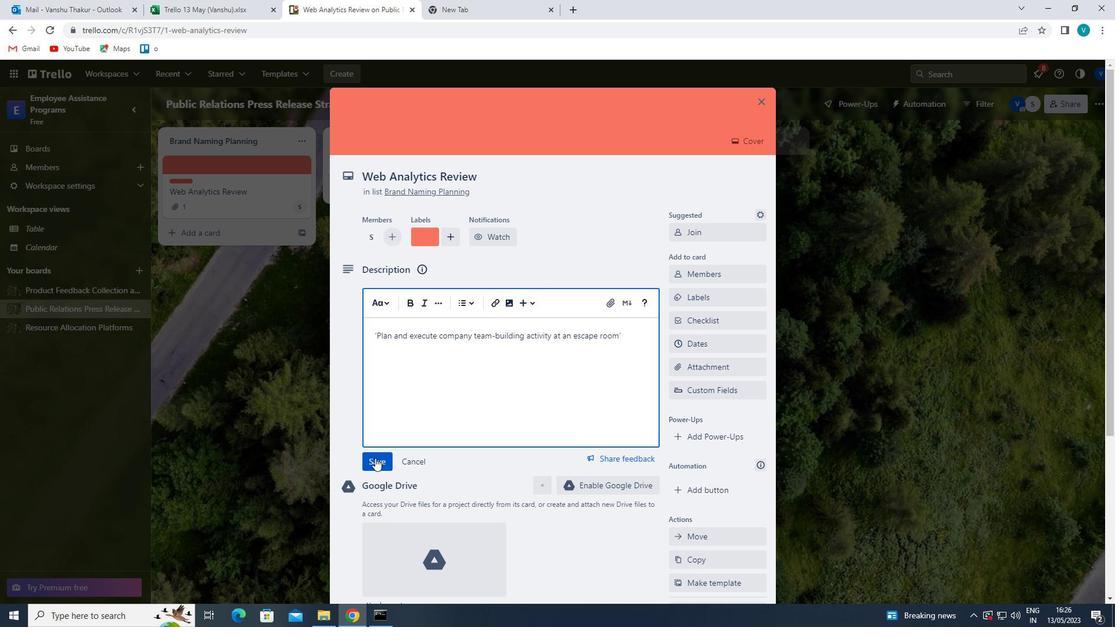 
Action: Mouse scrolled (375, 458) with delta (0, 0)
Screenshot: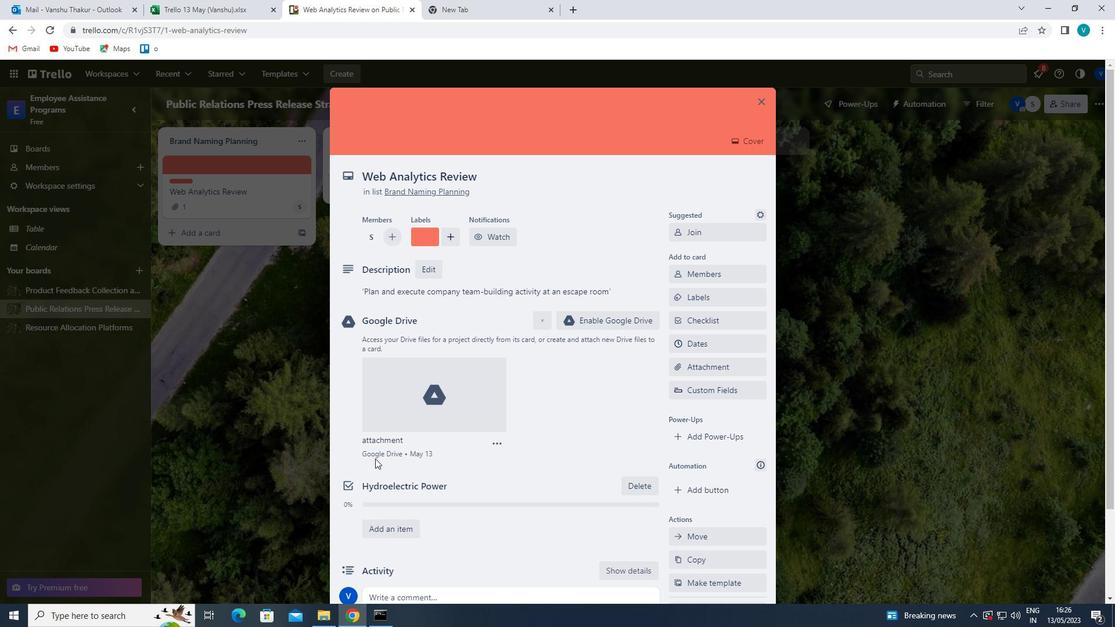
Action: Mouse moved to (380, 539)
Screenshot: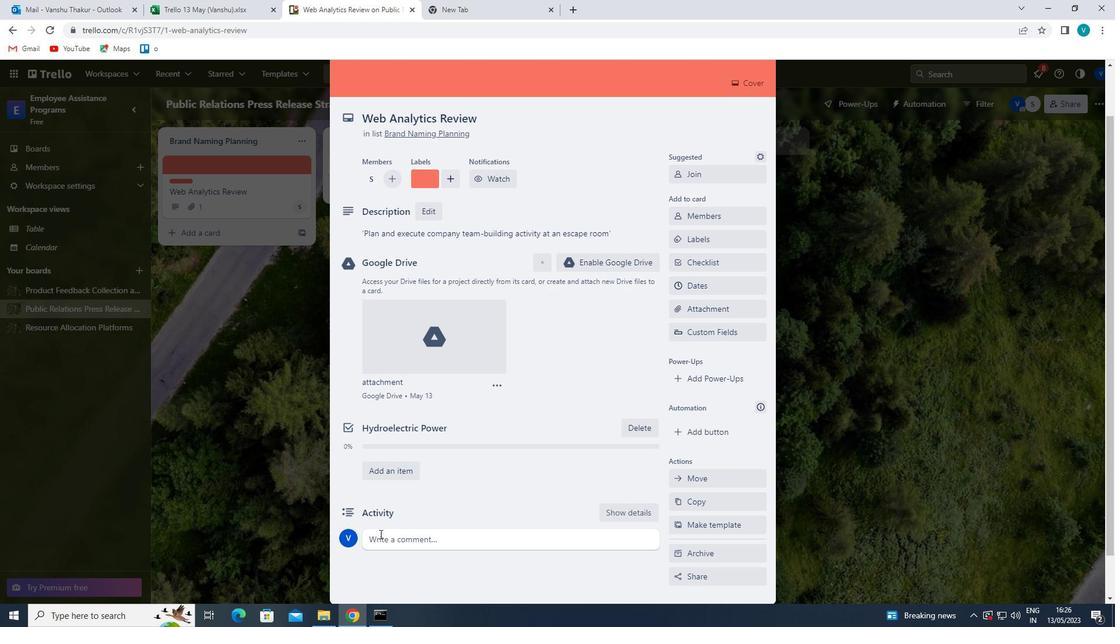 
Action: Mouse pressed left at (380, 539)
Screenshot: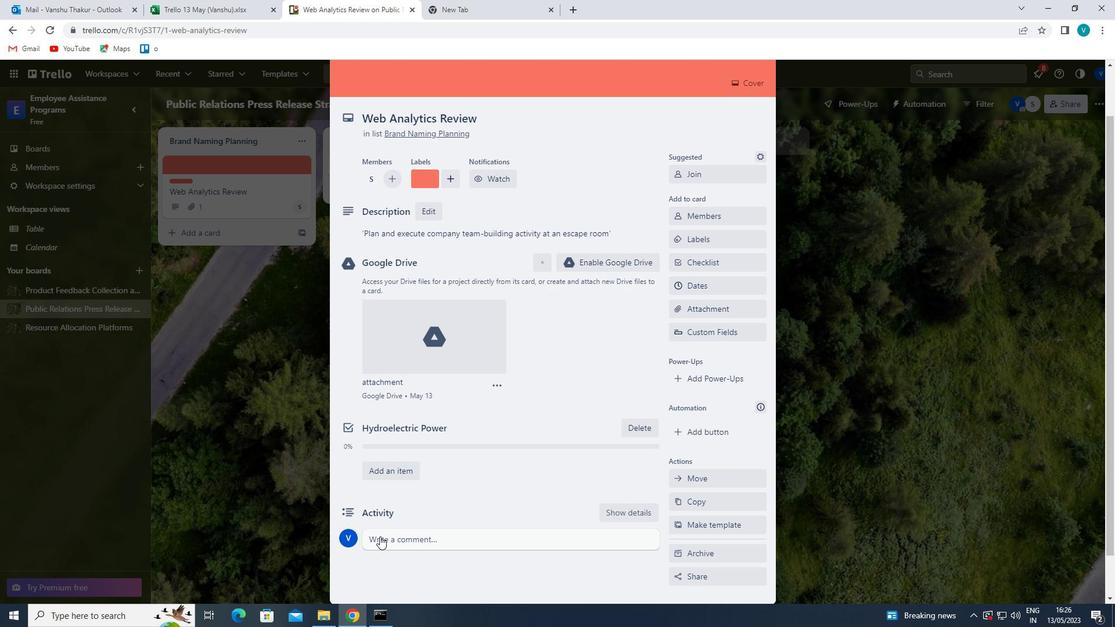 
Action: Mouse moved to (378, 540)
Screenshot: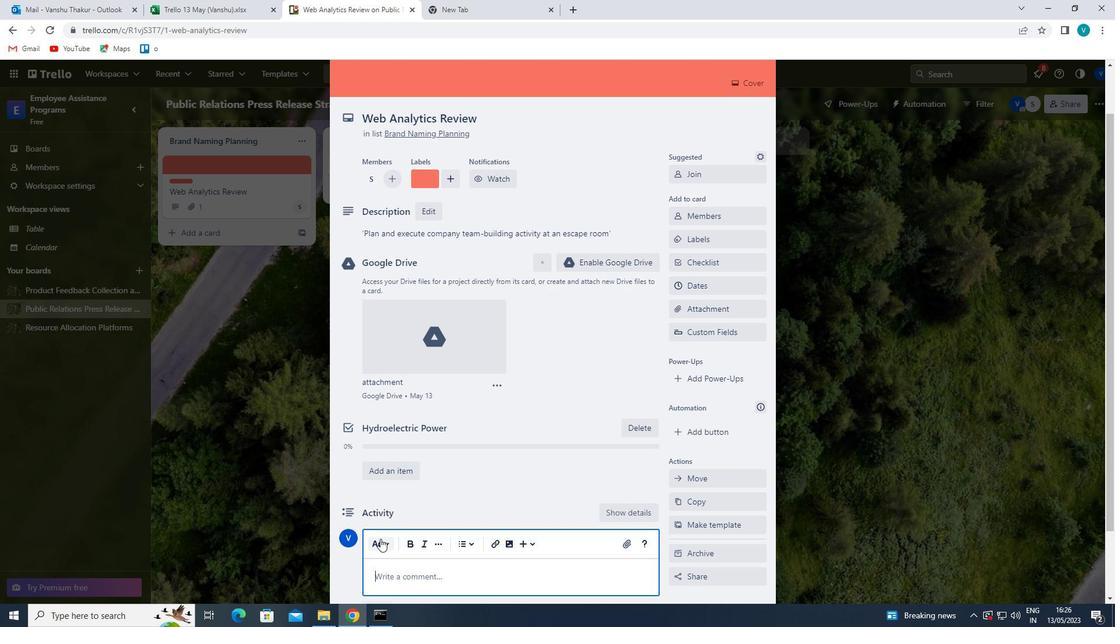 
Action: Key pressed '<Key.shift>THIS<Key.space>YAS<Key.backspace><Key.backspace><Key.backspace>TASK<Key.space>REQUIRES<Key.space>US<Key.space>TO<Key.space>N<Key.backspace>BE<Key.space>PROACTICV<Key.backspace><Key.backspace>VE<Key.space>IN<Key.space>IDENTY<Key.backspace>IFYING<Key.space>POTENR<Key.backspace>TIAL<Key.space>ROADBLOCKS<Key.space>ADN<Key.backspace><Key.backspace>ND<Key.space>TAKING<Key.space>STEPS<Key.space>TP<Key.space><Key.backspace><Key.backspace>O<Key.space>OVERR<Key.backspace>COME<Key.space>THEM.'
Screenshot: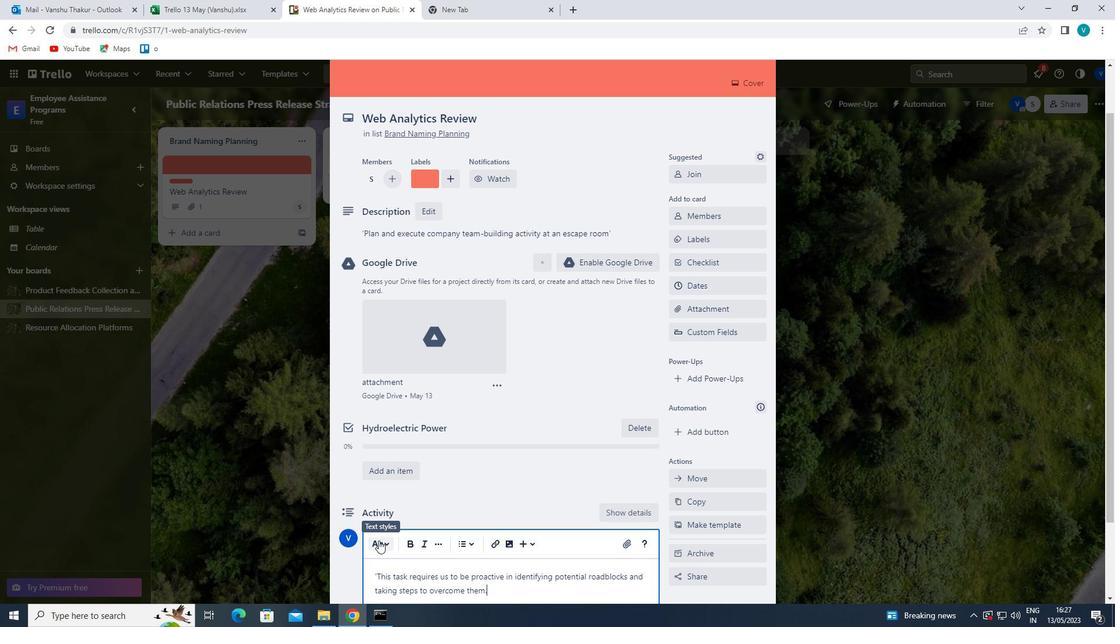 
Action: Mouse moved to (380, 540)
Screenshot: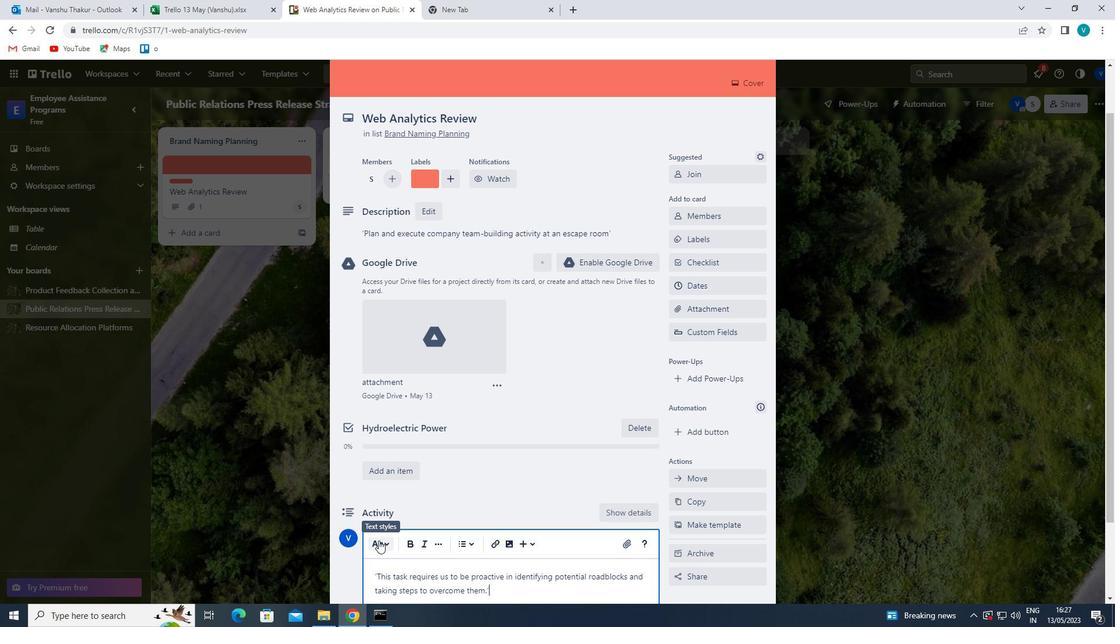 
Action: Mouse scrolled (380, 540) with delta (0, 0)
Screenshot: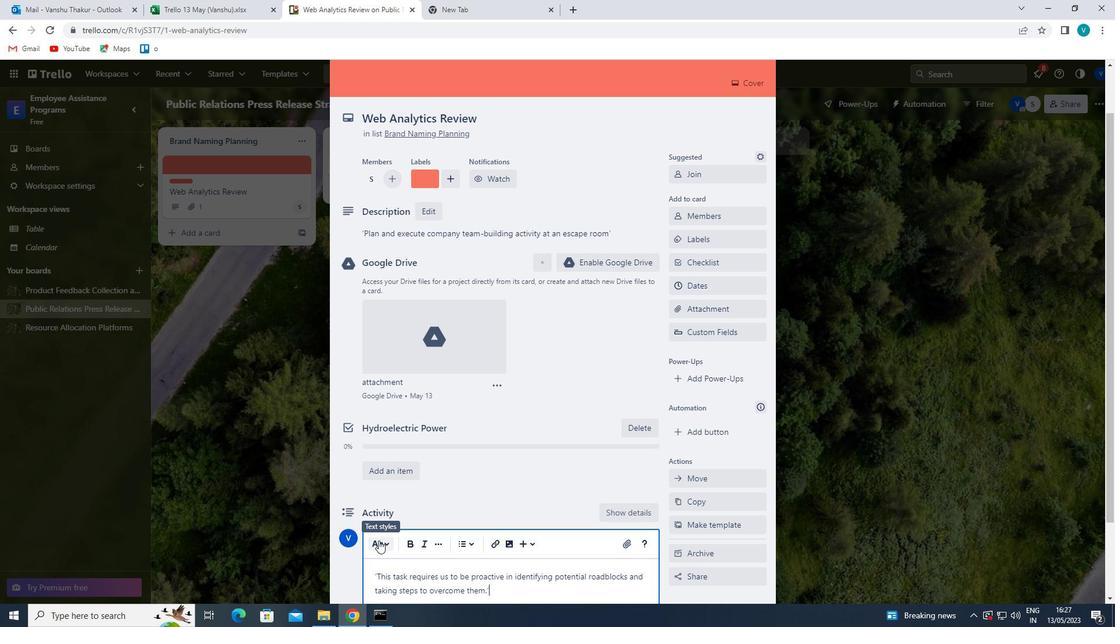 
Action: Mouse moved to (368, 561)
Screenshot: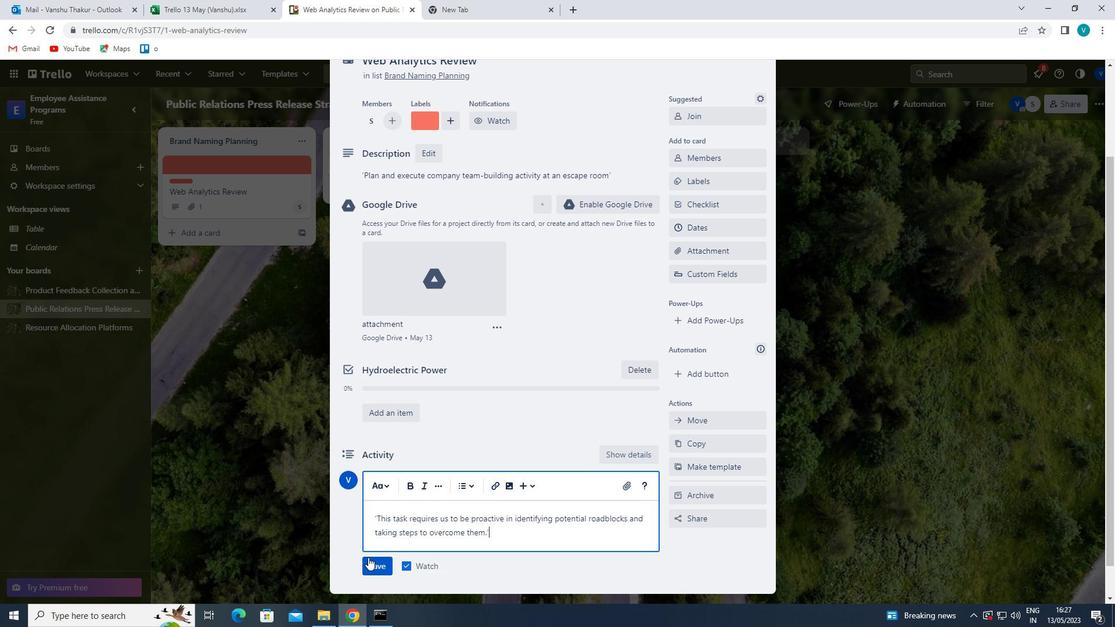 
Action: Mouse pressed left at (368, 561)
Screenshot: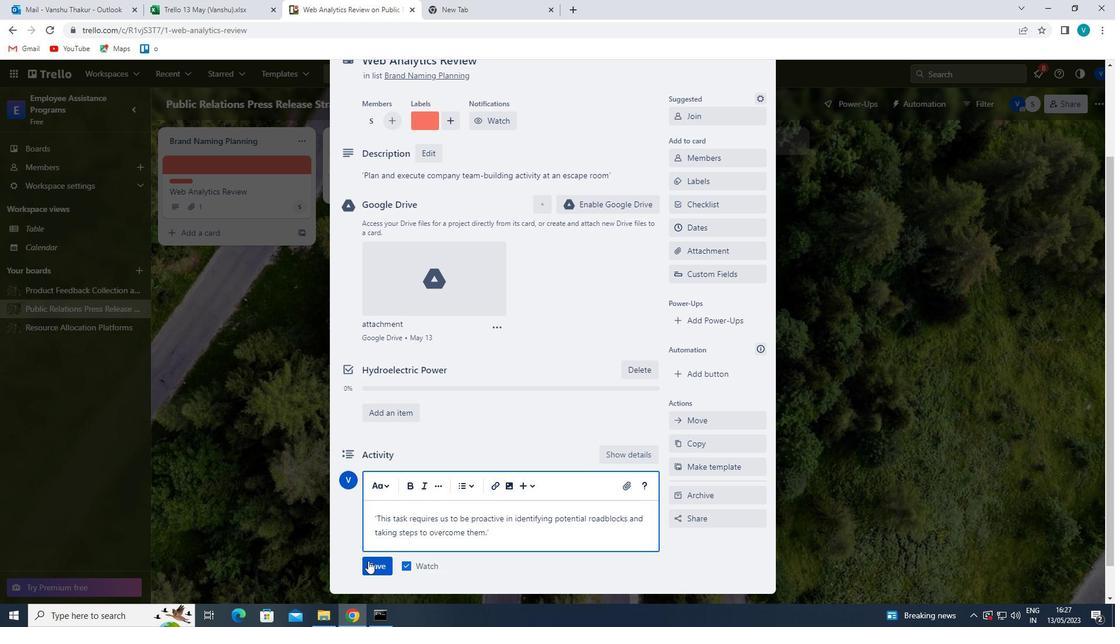 
Action: Mouse moved to (694, 238)
Screenshot: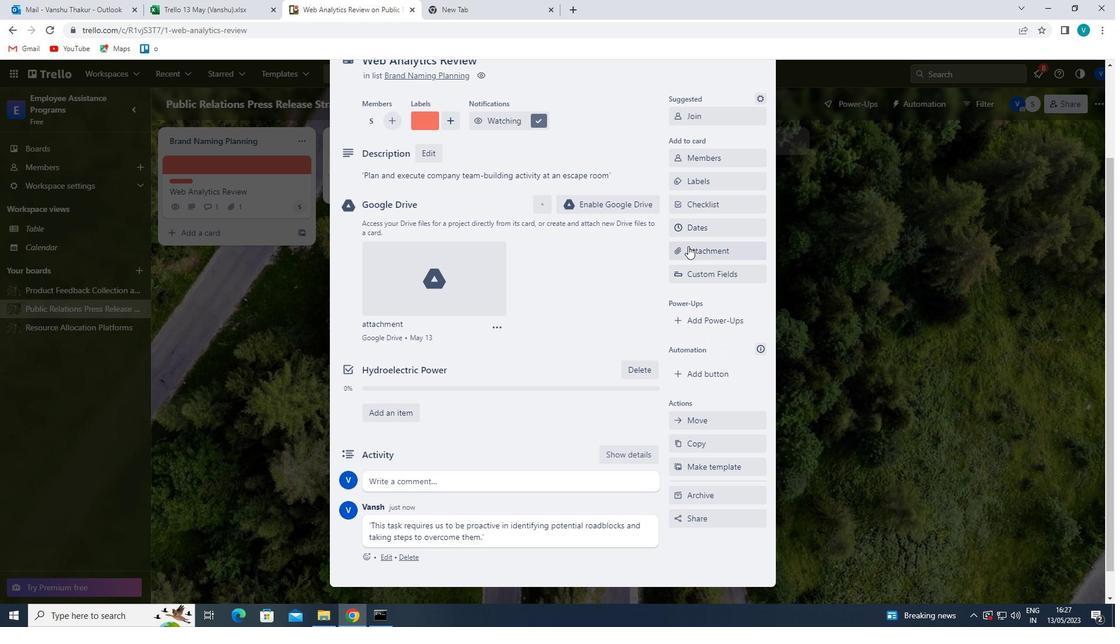 
Action: Mouse pressed left at (694, 238)
Screenshot: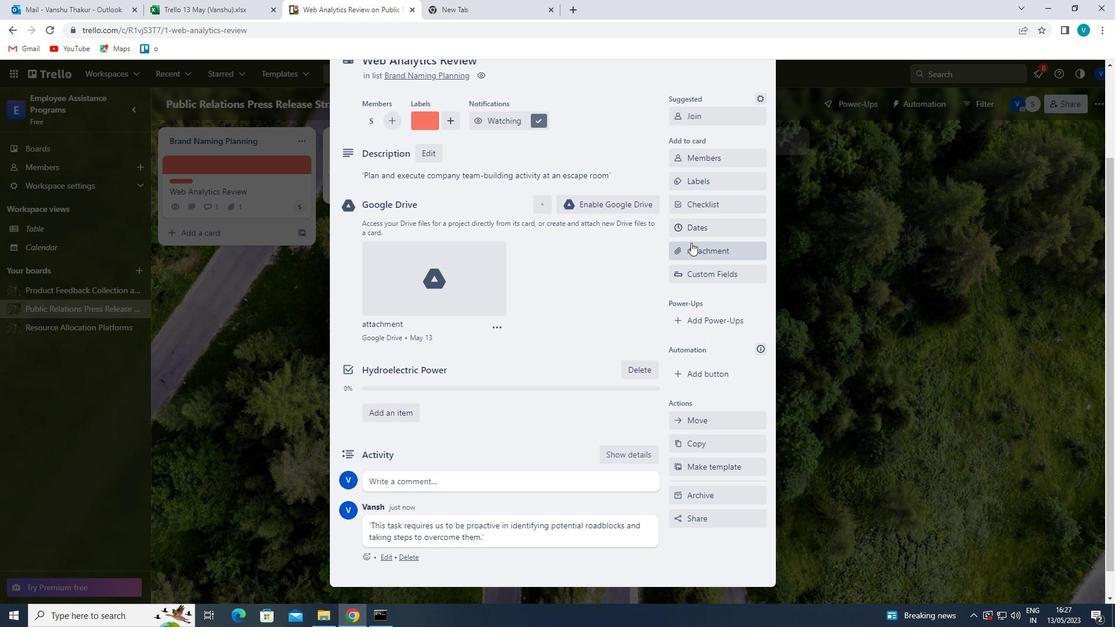 
Action: Mouse moved to (703, 231)
Screenshot: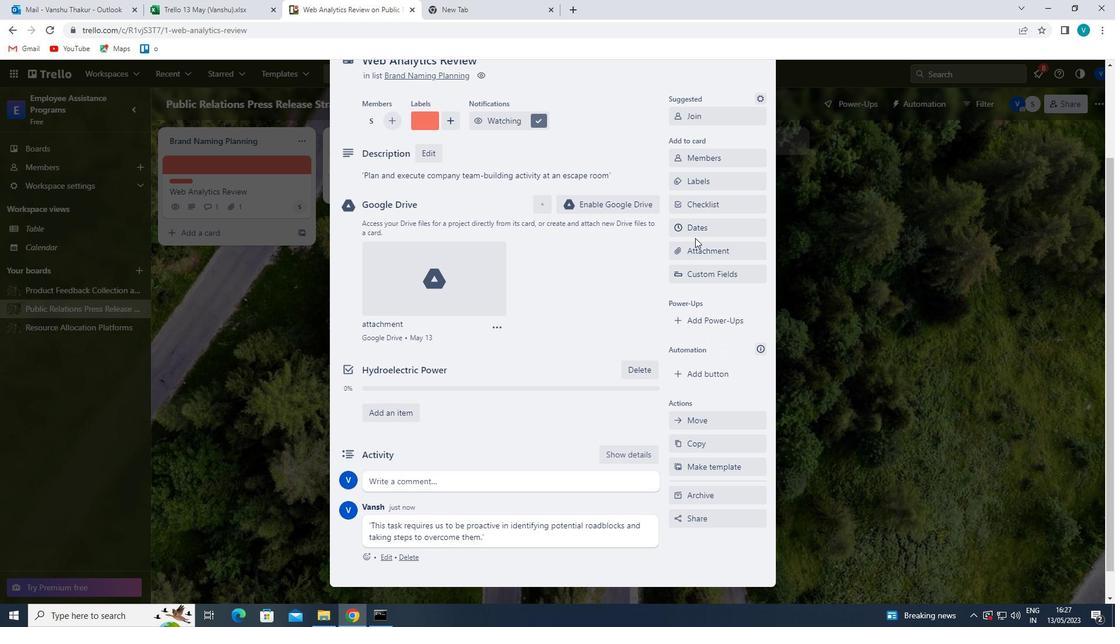 
Action: Mouse pressed left at (703, 231)
Screenshot: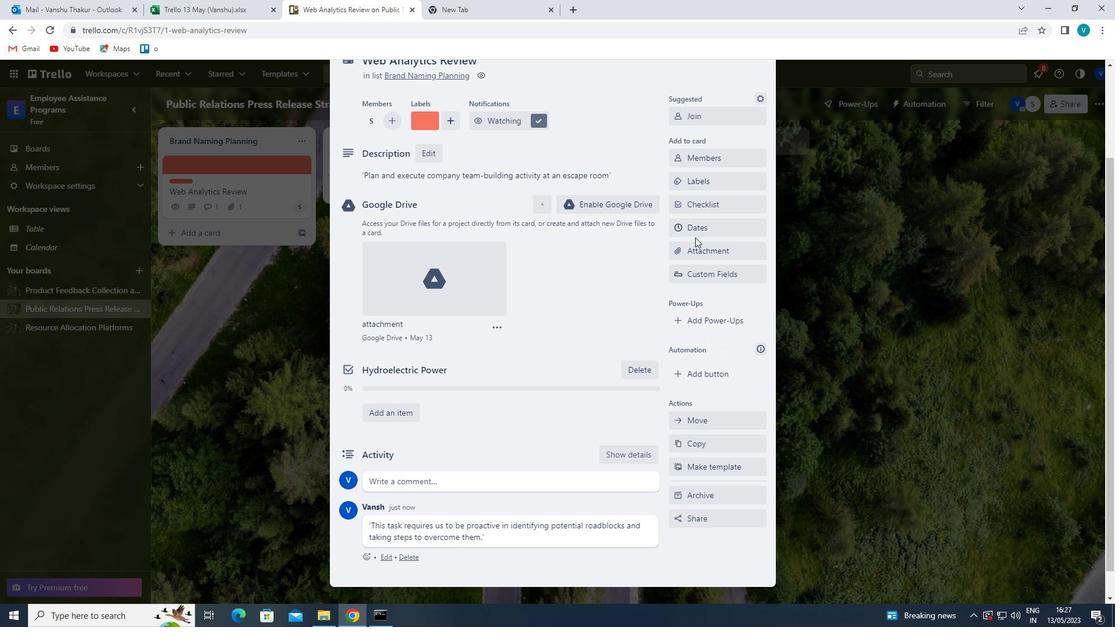 
Action: Mouse moved to (678, 319)
Screenshot: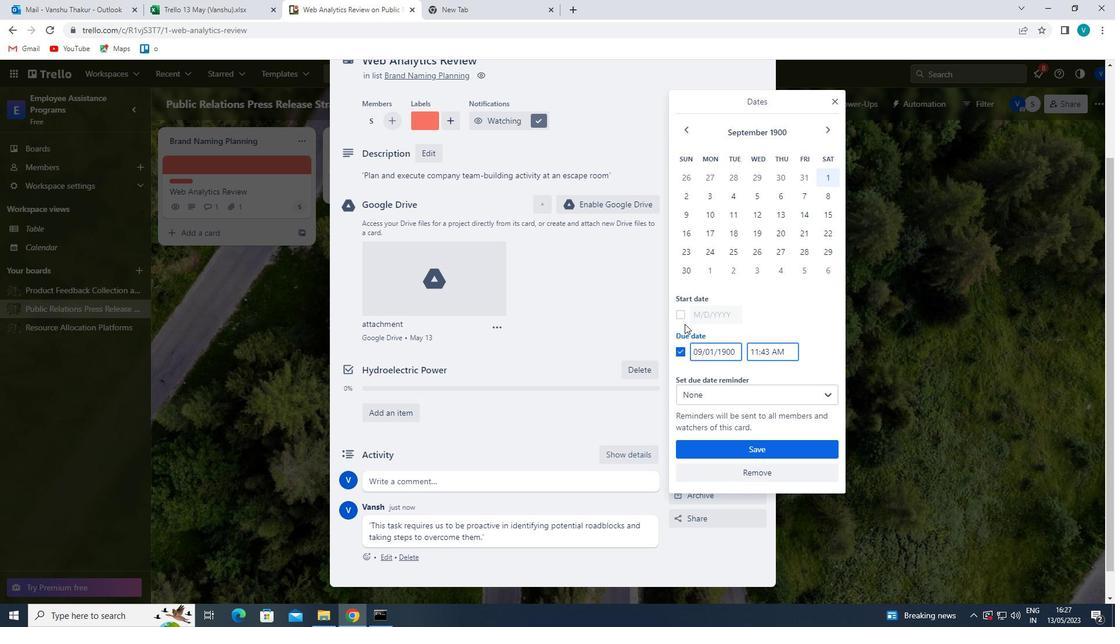 
Action: Mouse pressed left at (678, 319)
Screenshot: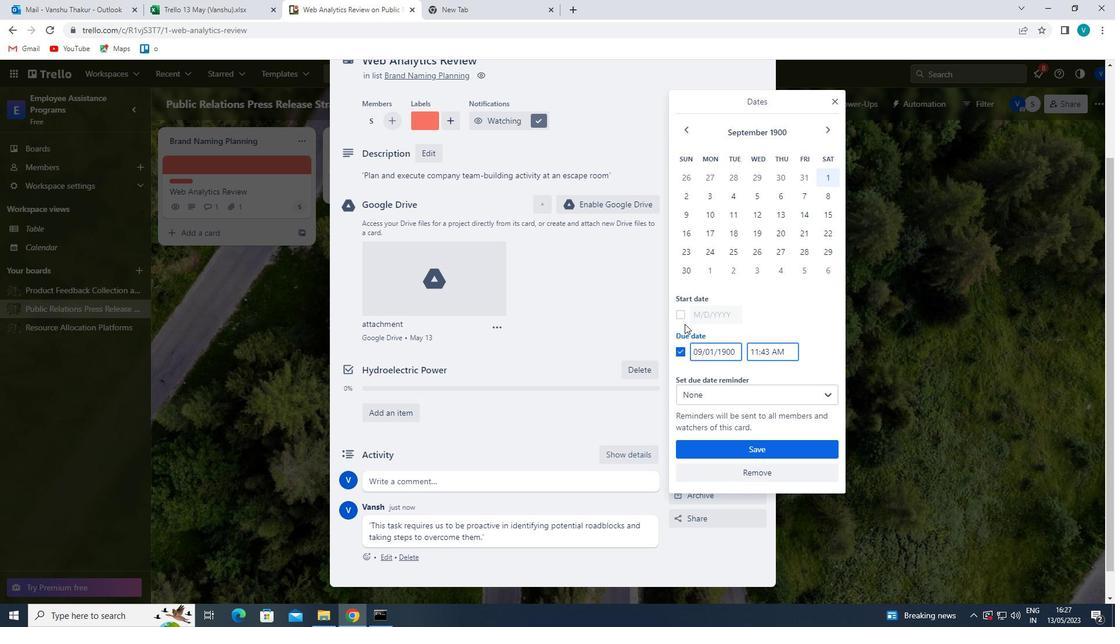 
Action: Mouse moved to (702, 311)
Screenshot: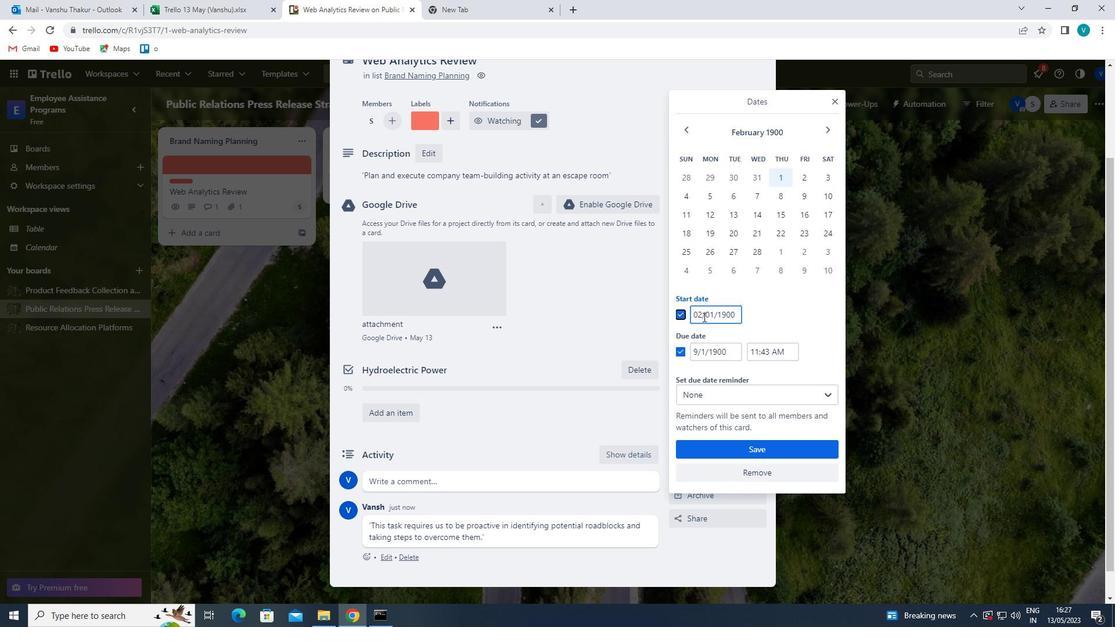 
Action: Mouse pressed left at (702, 311)
Screenshot: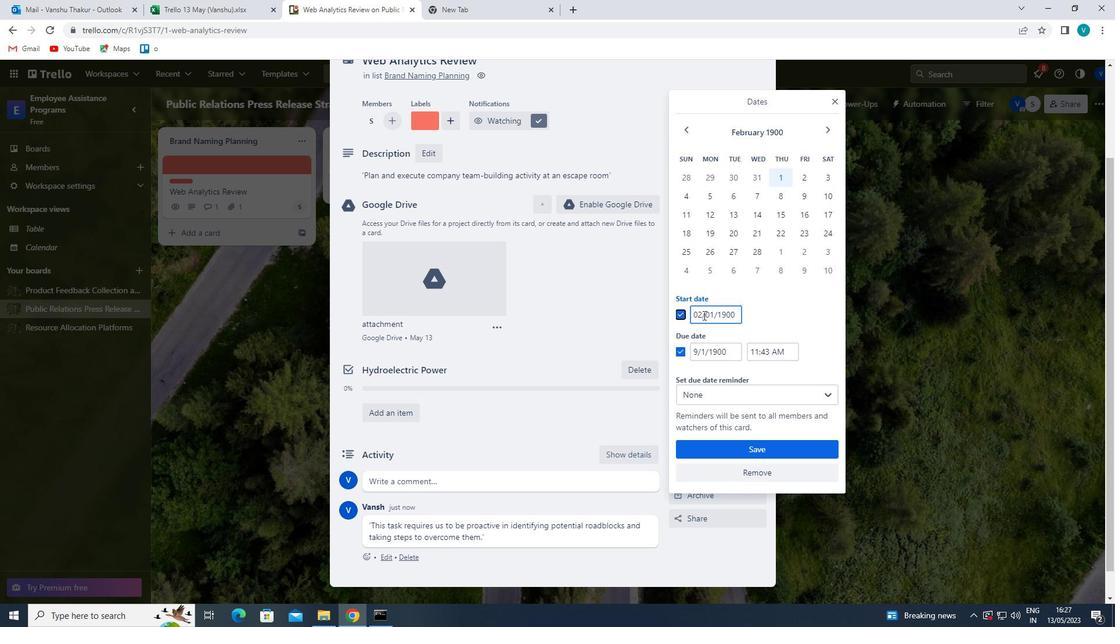 
Action: Mouse moved to (697, 312)
Screenshot: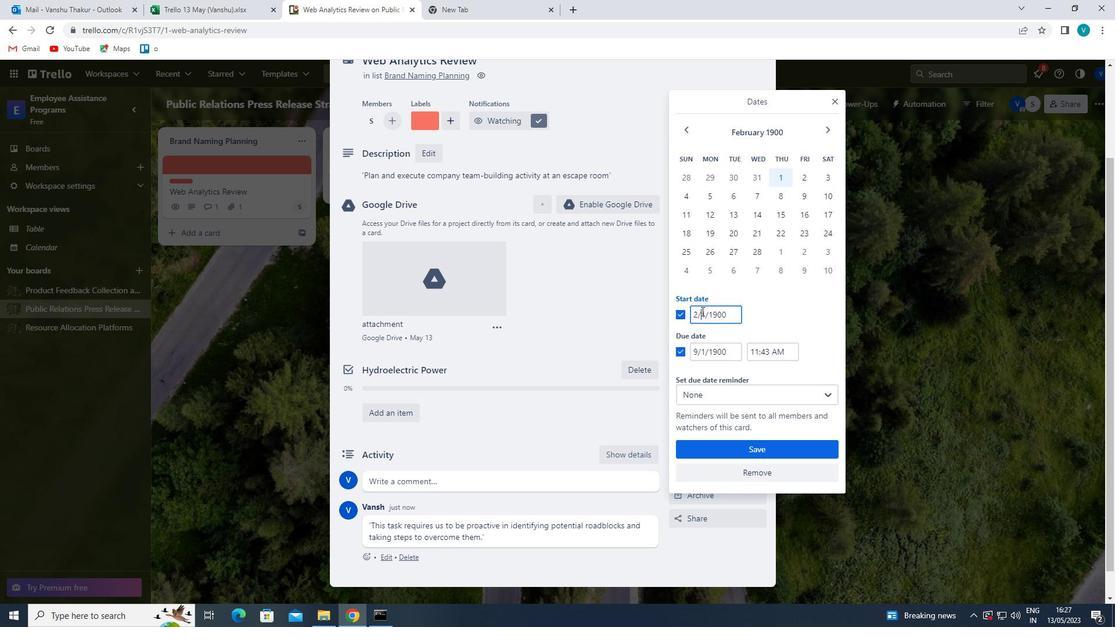 
Action: Mouse pressed left at (697, 312)
Screenshot: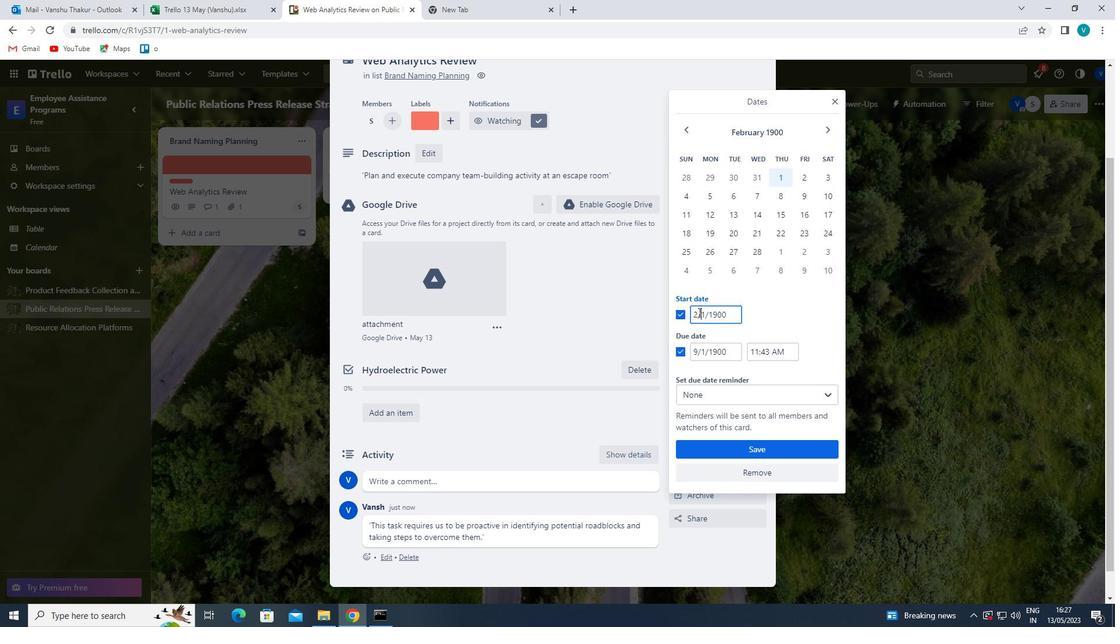 
Action: Mouse moved to (555, 355)
Screenshot: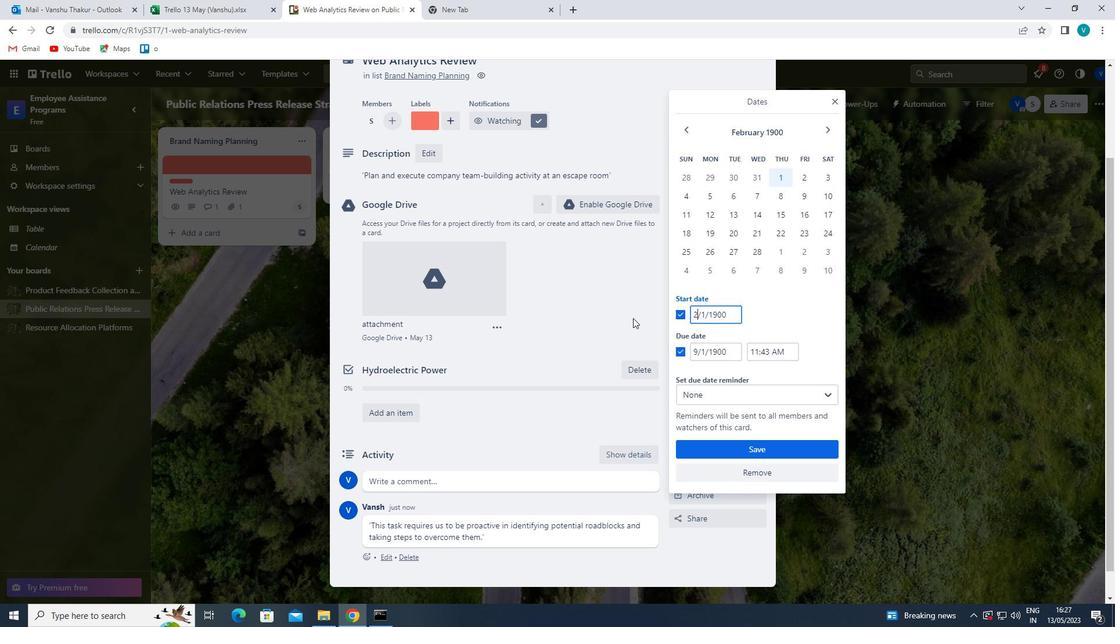 
Action: Key pressed <Key.backspace>3
Screenshot: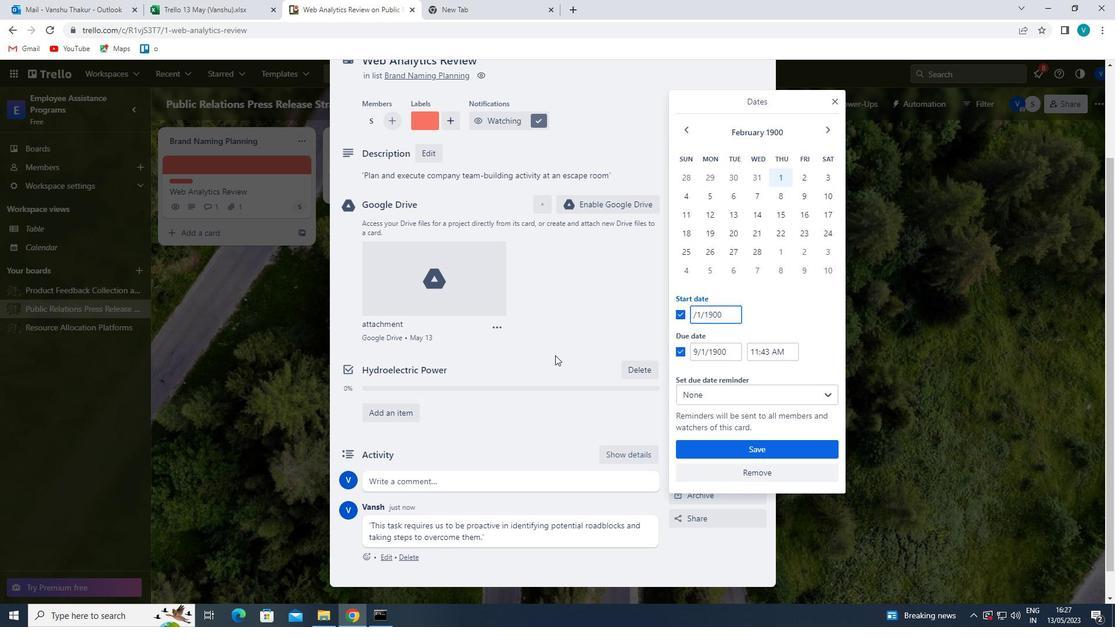 
Action: Mouse moved to (697, 352)
Screenshot: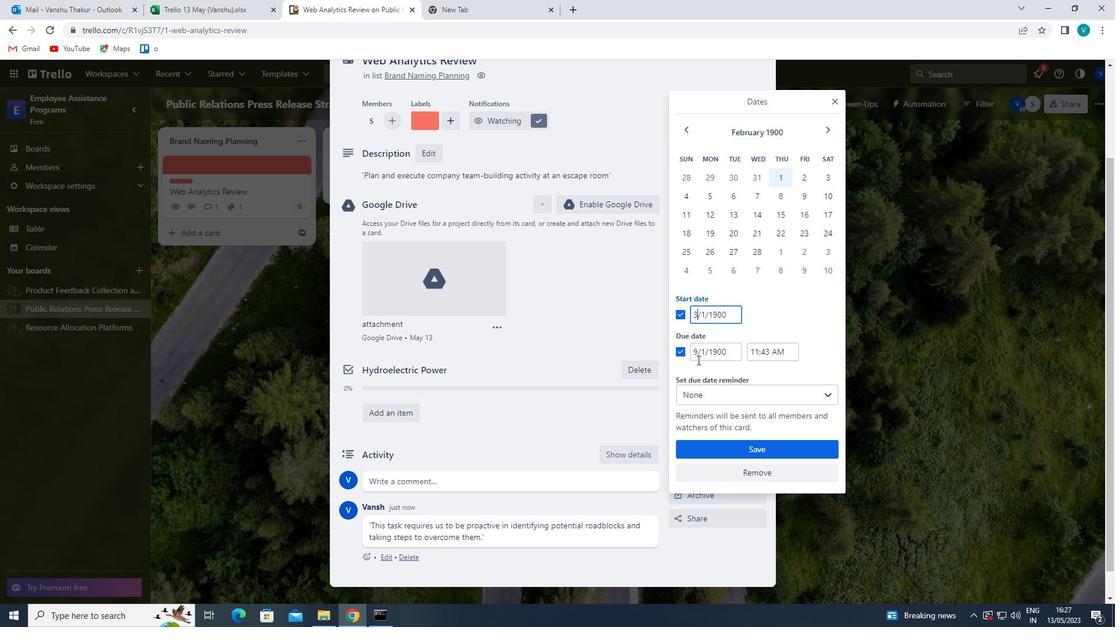 
Action: Mouse pressed left at (697, 352)
Screenshot: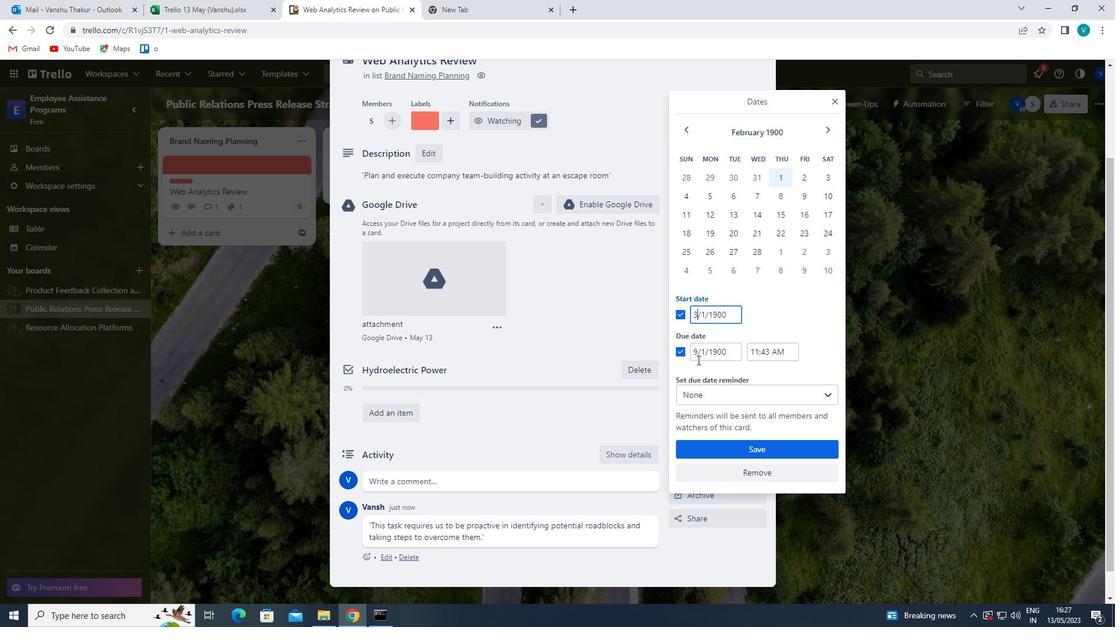 
Action: Mouse moved to (588, 386)
Screenshot: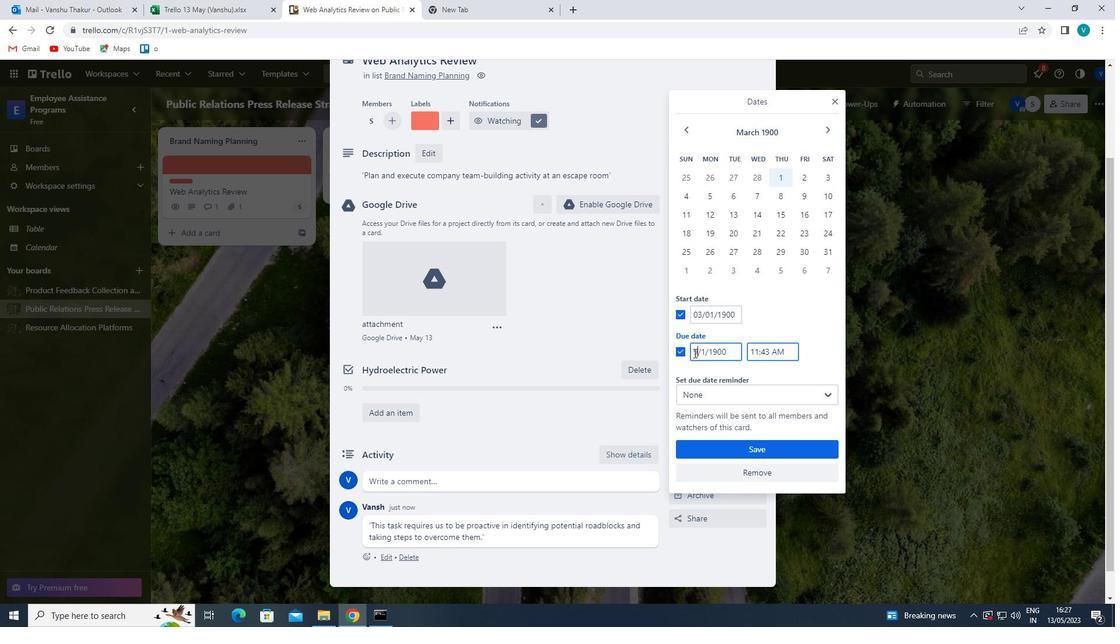 
Action: Key pressed <Key.backspace>3
Screenshot: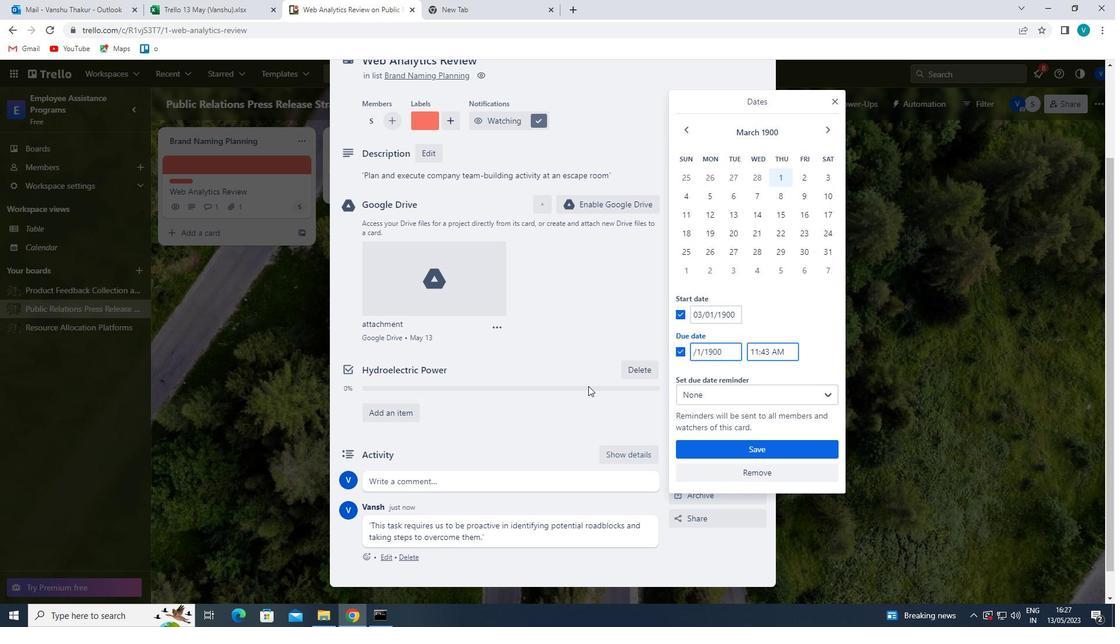 
Action: Mouse moved to (700, 443)
Screenshot: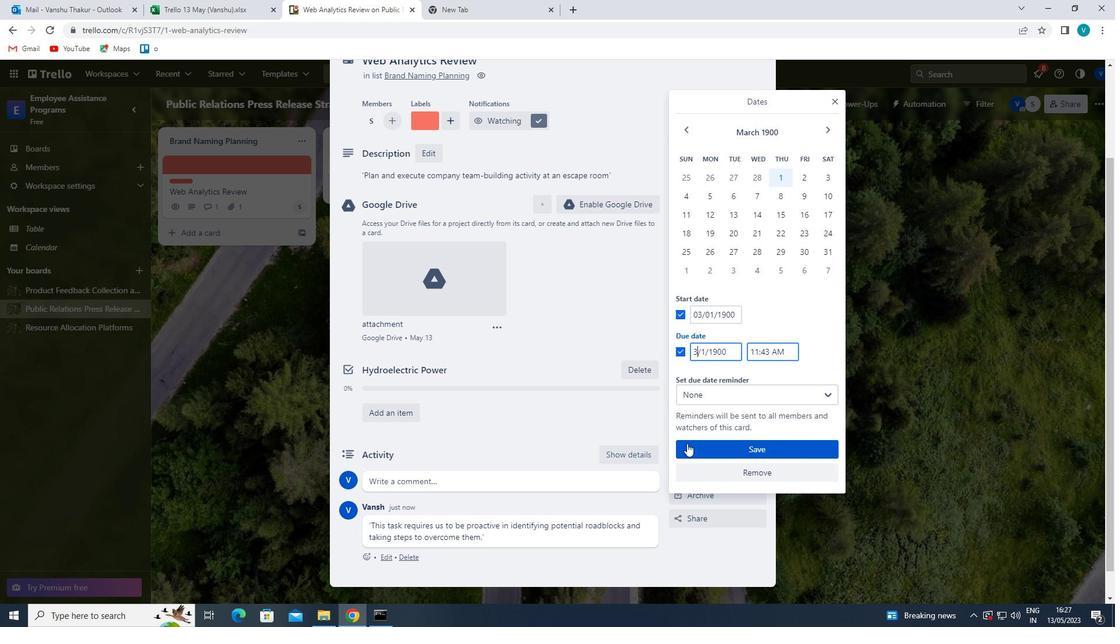 
Action: Mouse pressed left at (700, 443)
Screenshot: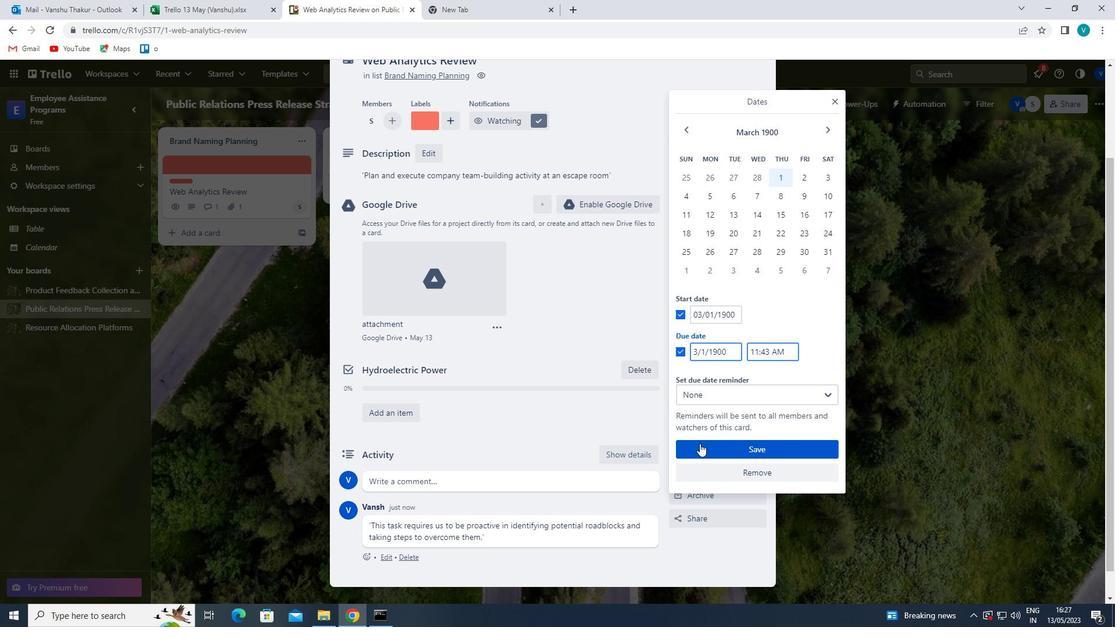 
